 Task: Search one way flight ticket for 3 adults, 3 children in premium economy from Macon: Middle Georgia Regional Airport to Greensboro: Piedmont Triad International Airport on 5-1-2023. Choice of flights is Westjet. Price is upto 99000. Outbound departure time preference is 13:15.
Action: Mouse moved to (215, 261)
Screenshot: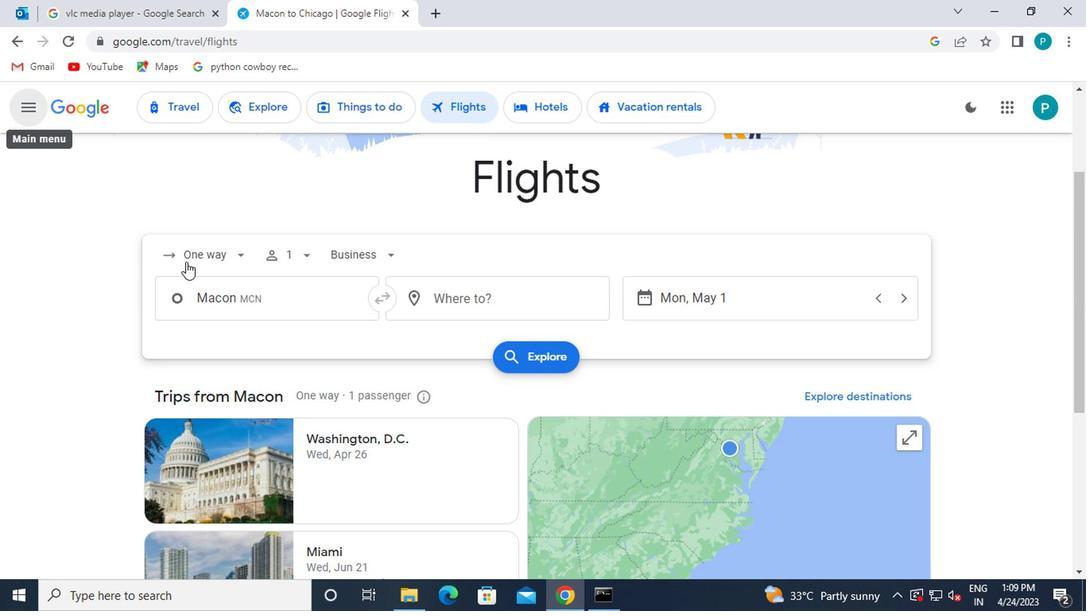 
Action: Mouse pressed left at (215, 261)
Screenshot: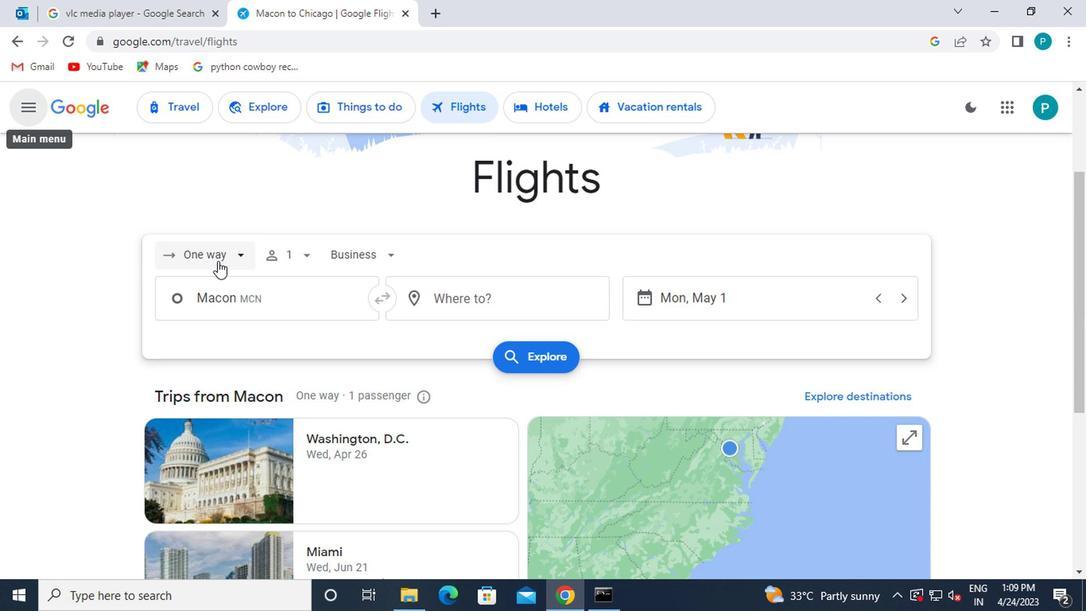 
Action: Mouse moved to (224, 343)
Screenshot: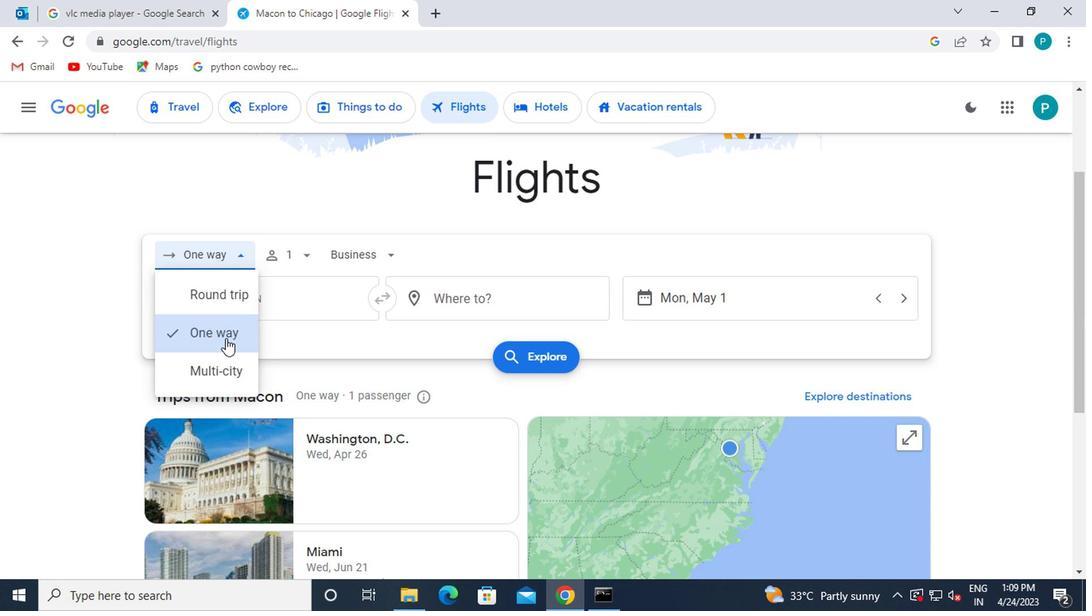 
Action: Mouse pressed left at (224, 343)
Screenshot: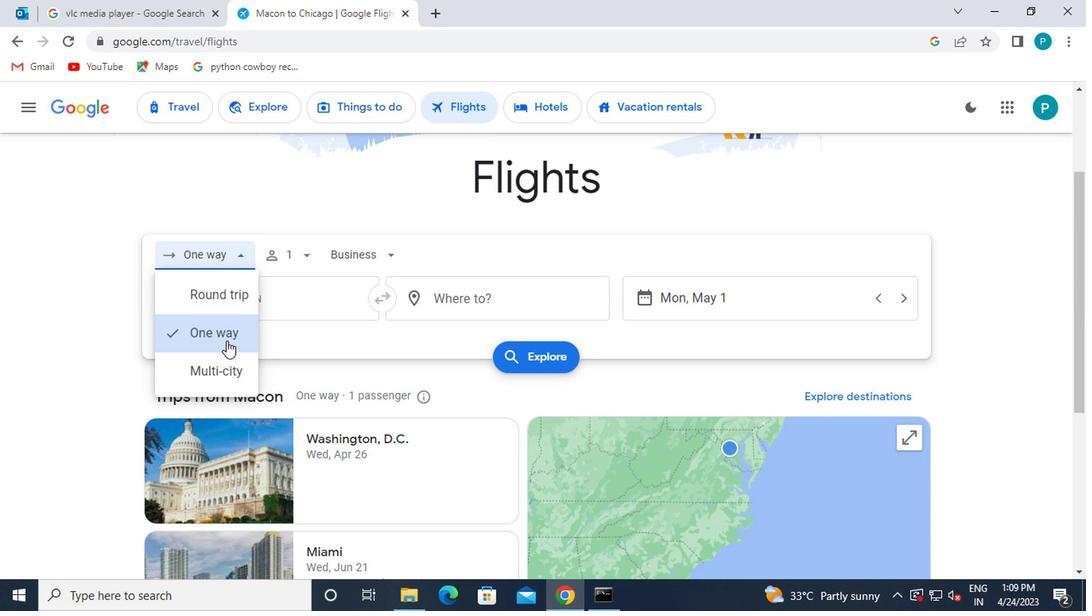 
Action: Mouse moved to (296, 258)
Screenshot: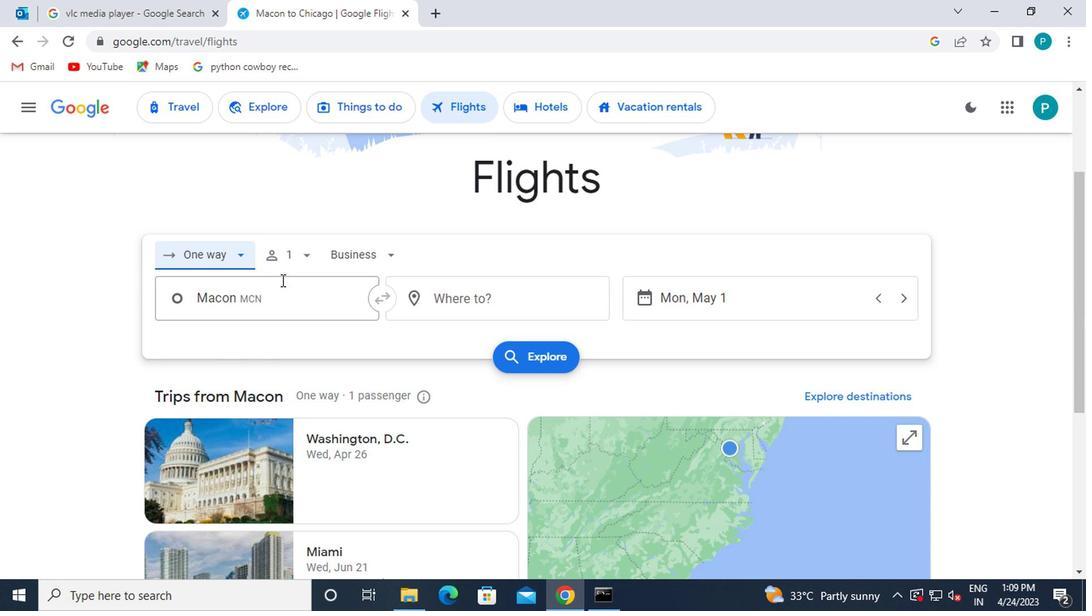 
Action: Mouse pressed left at (296, 258)
Screenshot: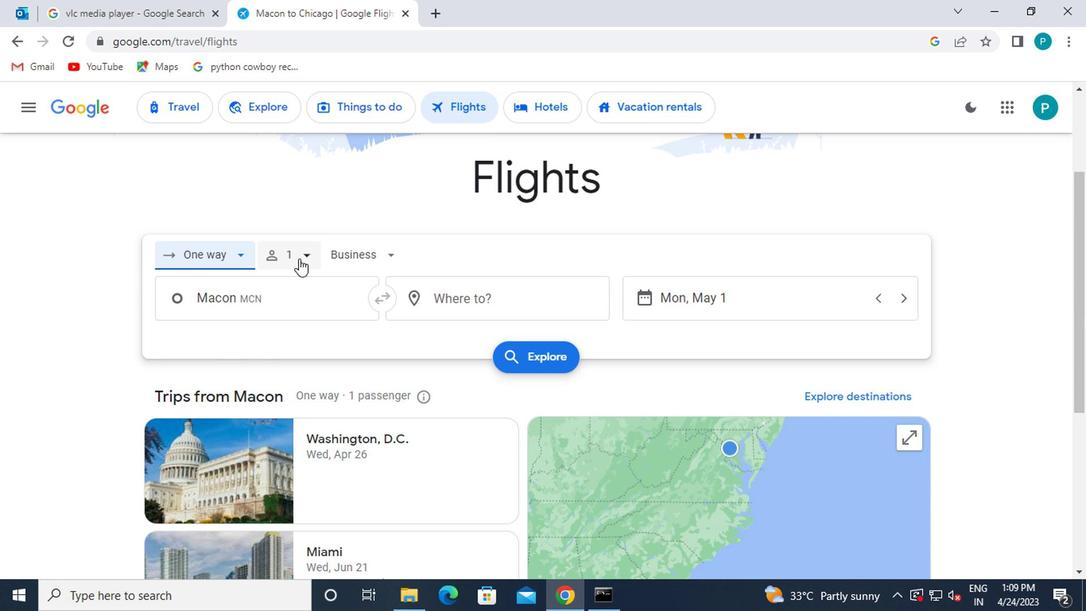 
Action: Mouse moved to (411, 291)
Screenshot: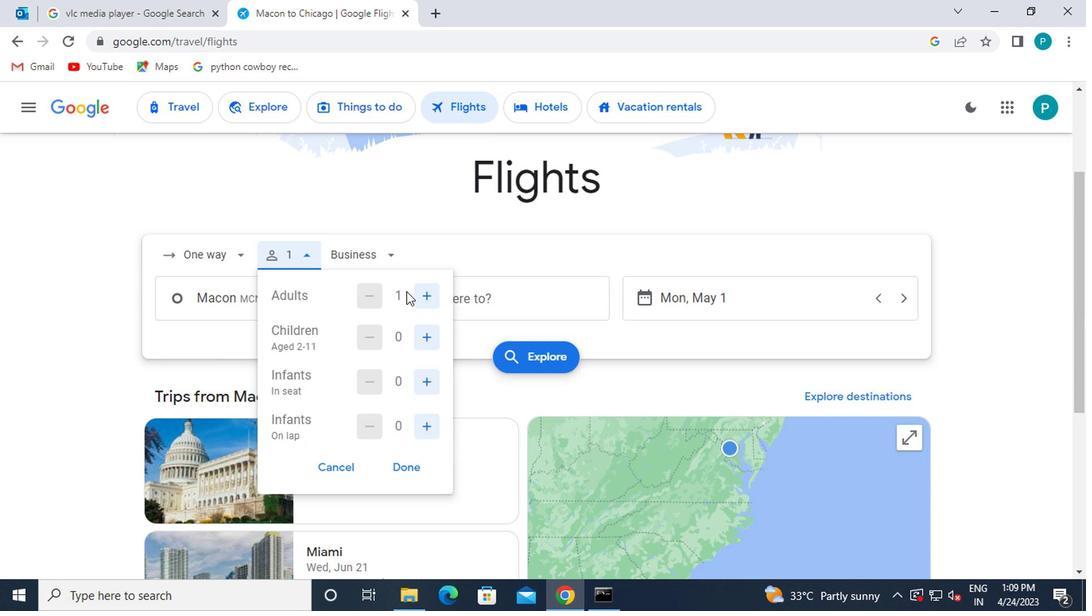 
Action: Mouse pressed left at (411, 291)
Screenshot: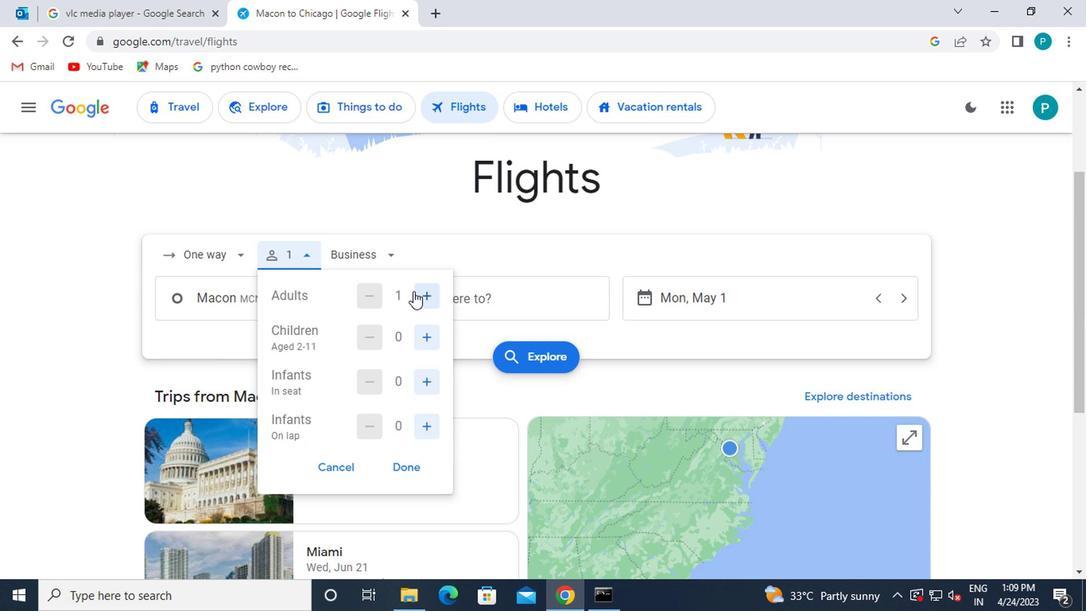 
Action: Mouse moved to (414, 292)
Screenshot: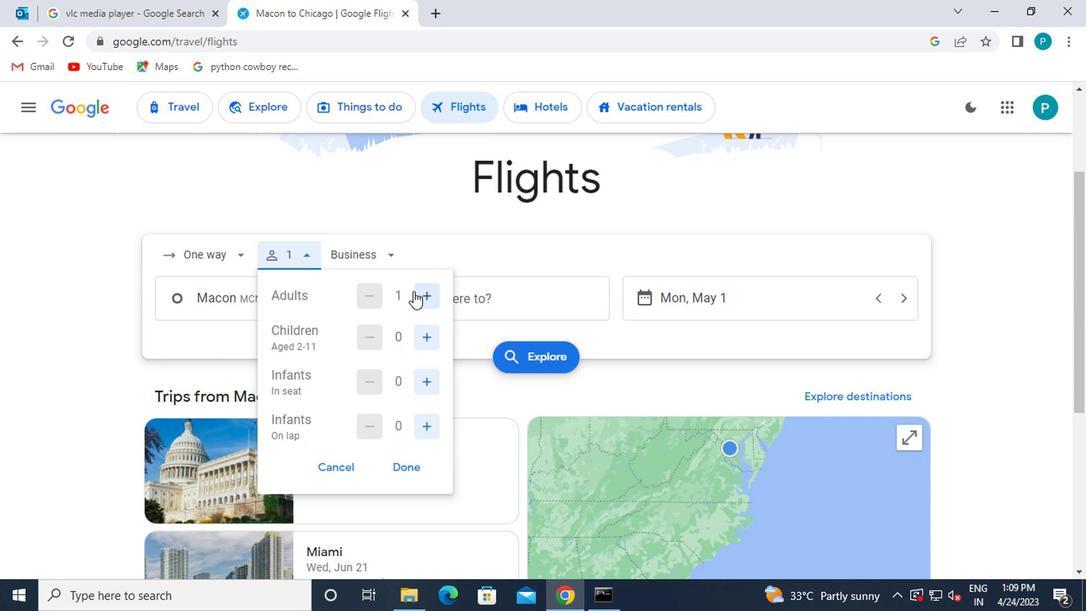 
Action: Mouse pressed left at (414, 292)
Screenshot: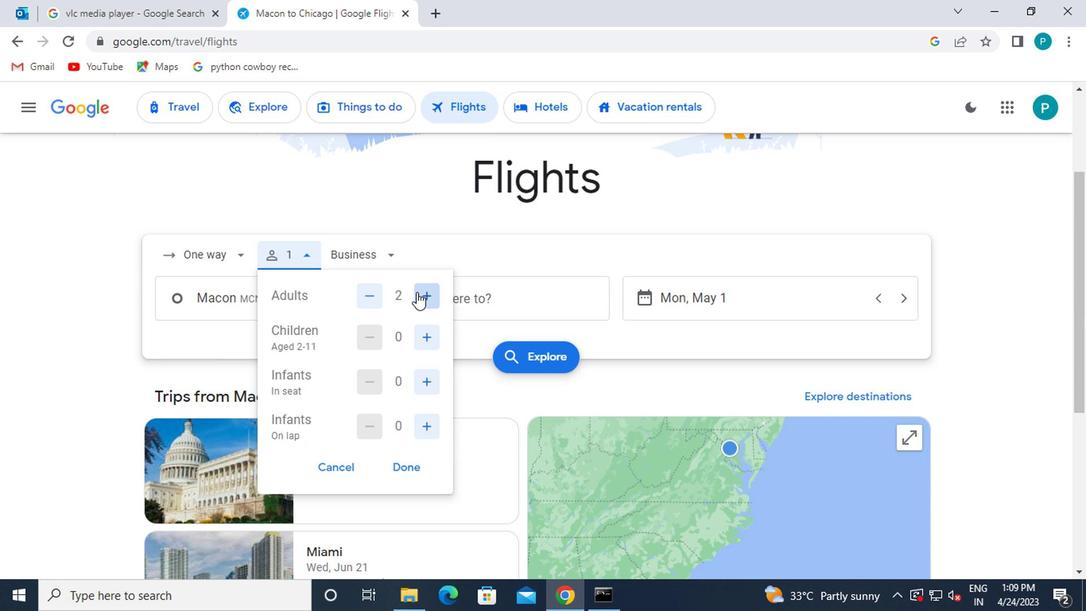 
Action: Mouse moved to (412, 334)
Screenshot: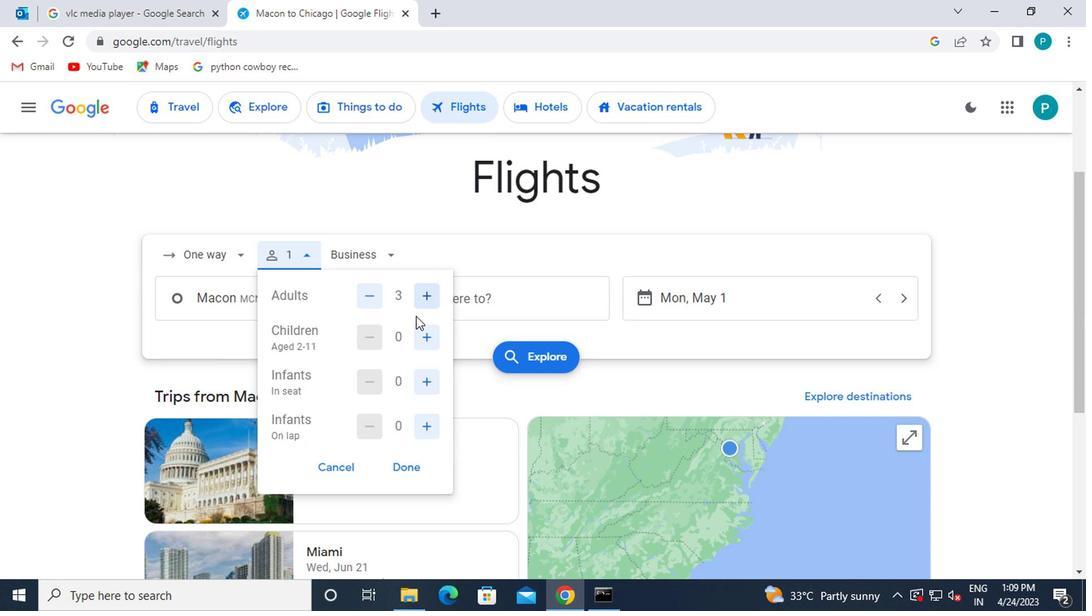 
Action: Mouse pressed left at (412, 334)
Screenshot: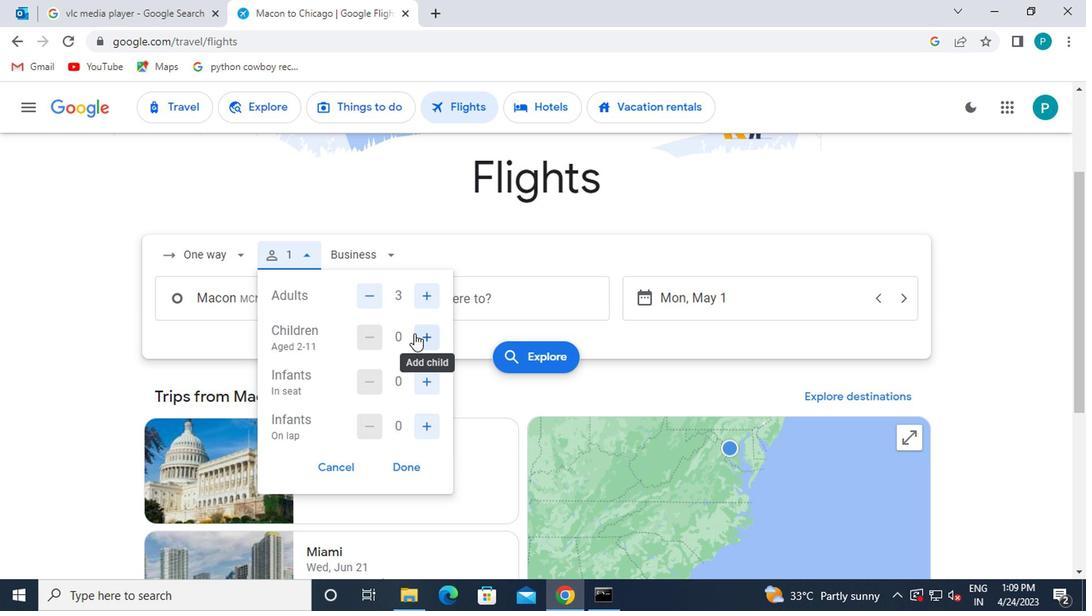 
Action: Mouse moved to (411, 335)
Screenshot: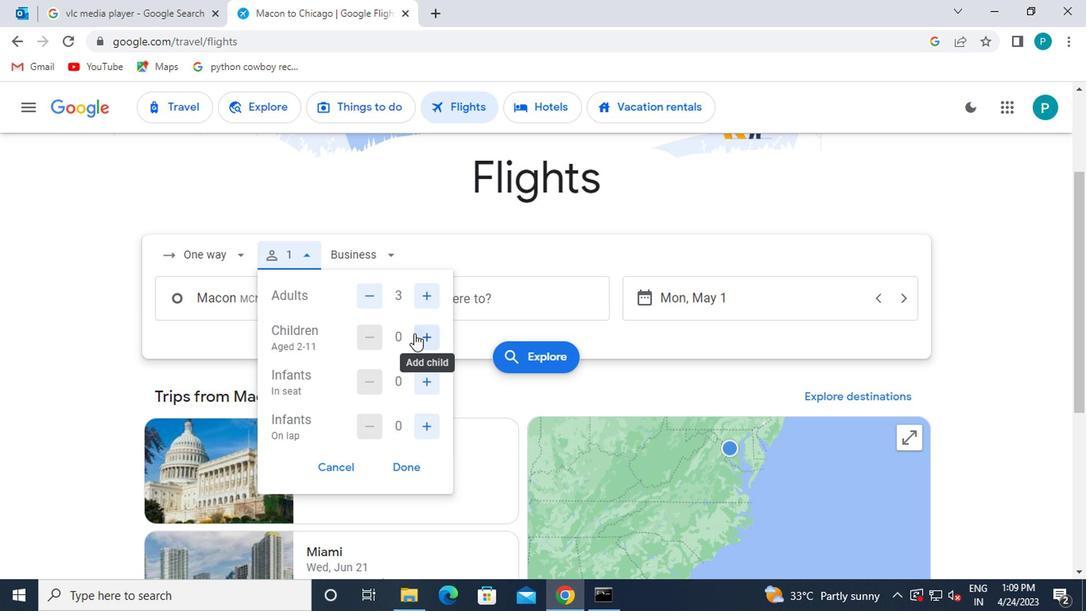 
Action: Mouse pressed left at (411, 335)
Screenshot: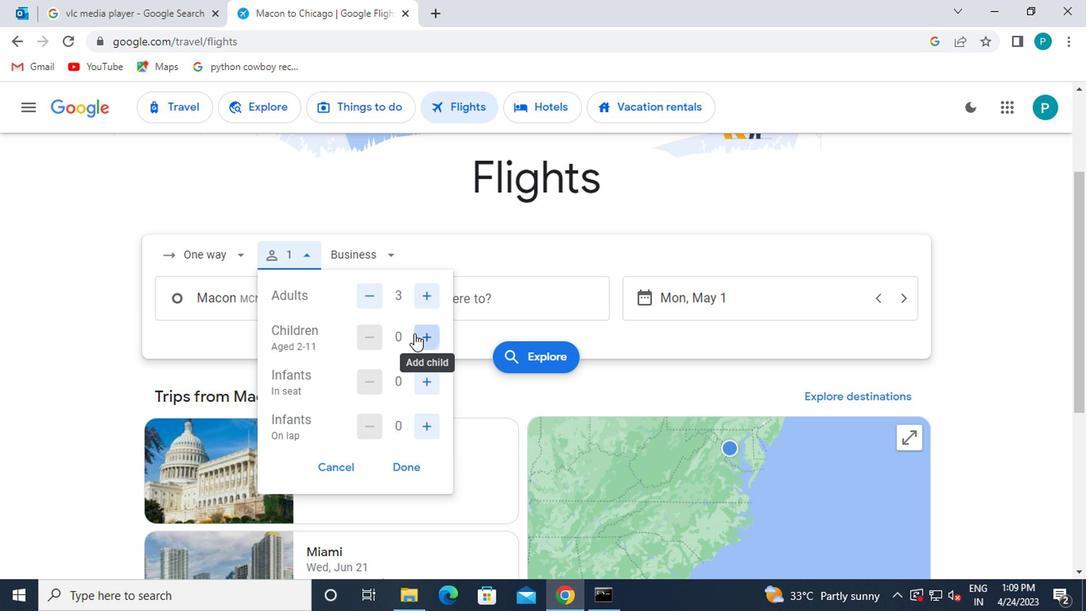 
Action: Mouse pressed left at (411, 335)
Screenshot: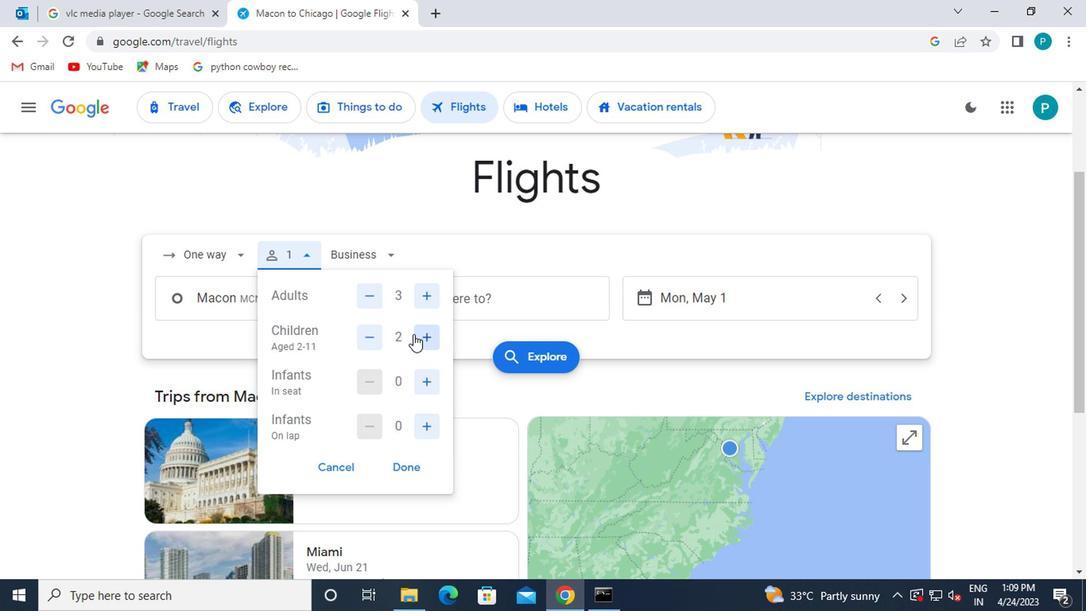 
Action: Mouse moved to (414, 461)
Screenshot: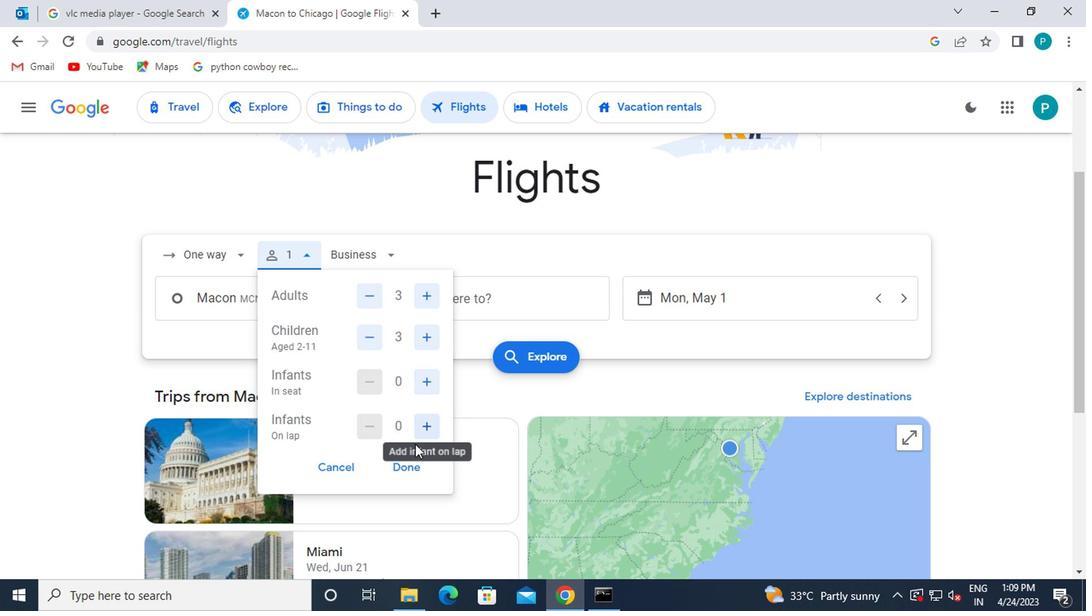 
Action: Mouse pressed left at (414, 461)
Screenshot: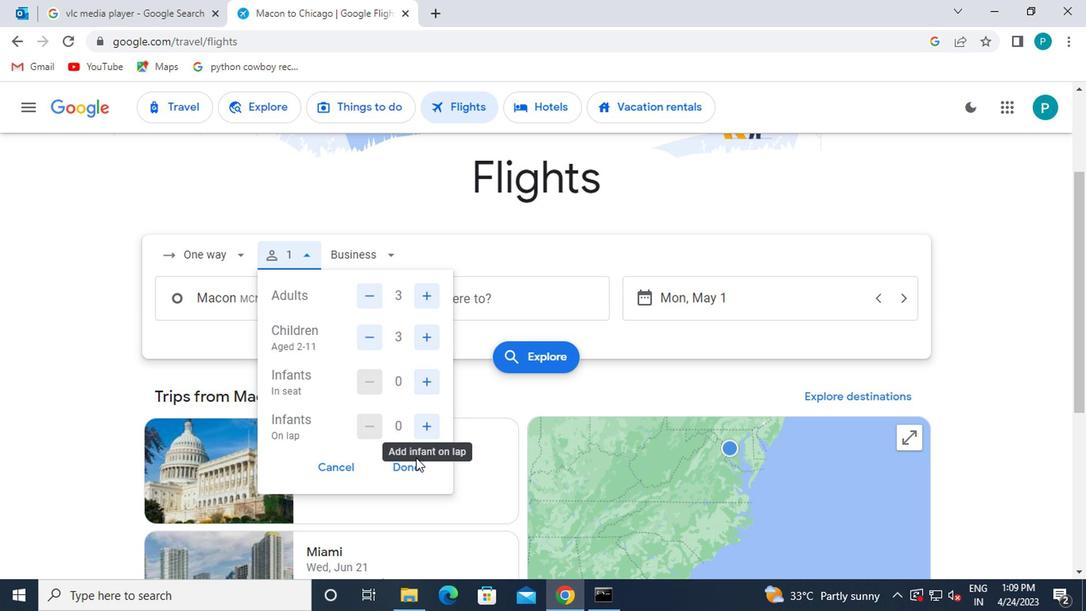 
Action: Mouse moved to (377, 244)
Screenshot: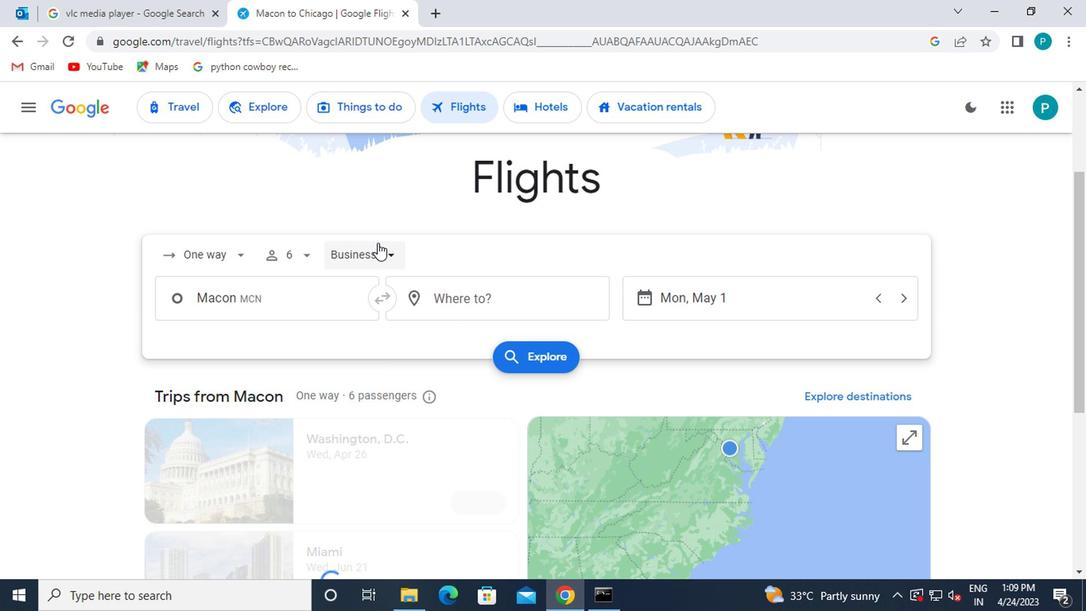 
Action: Mouse pressed left at (377, 244)
Screenshot: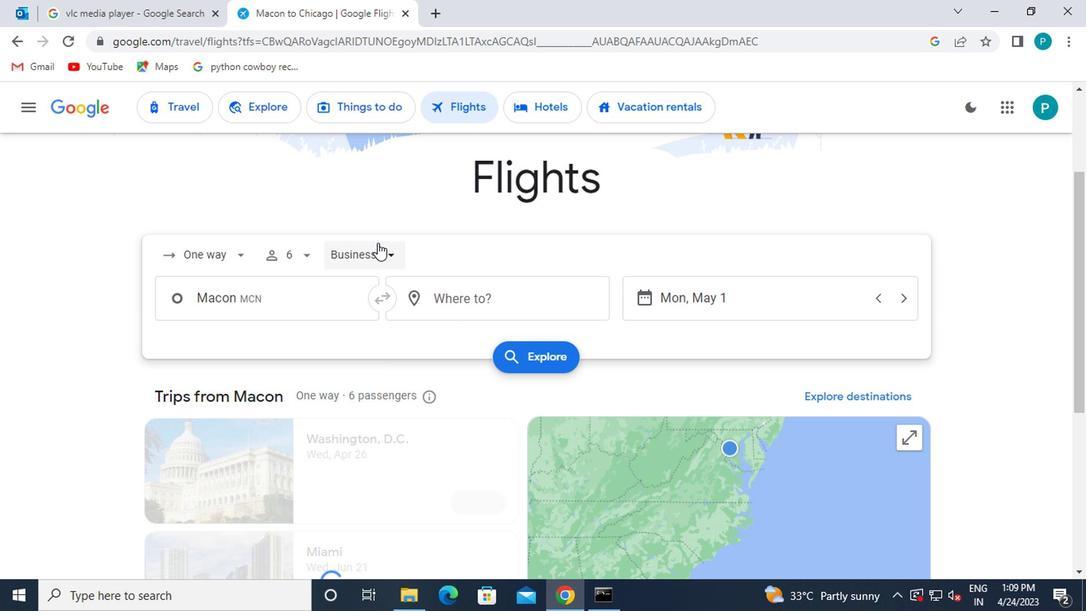
Action: Mouse moved to (399, 333)
Screenshot: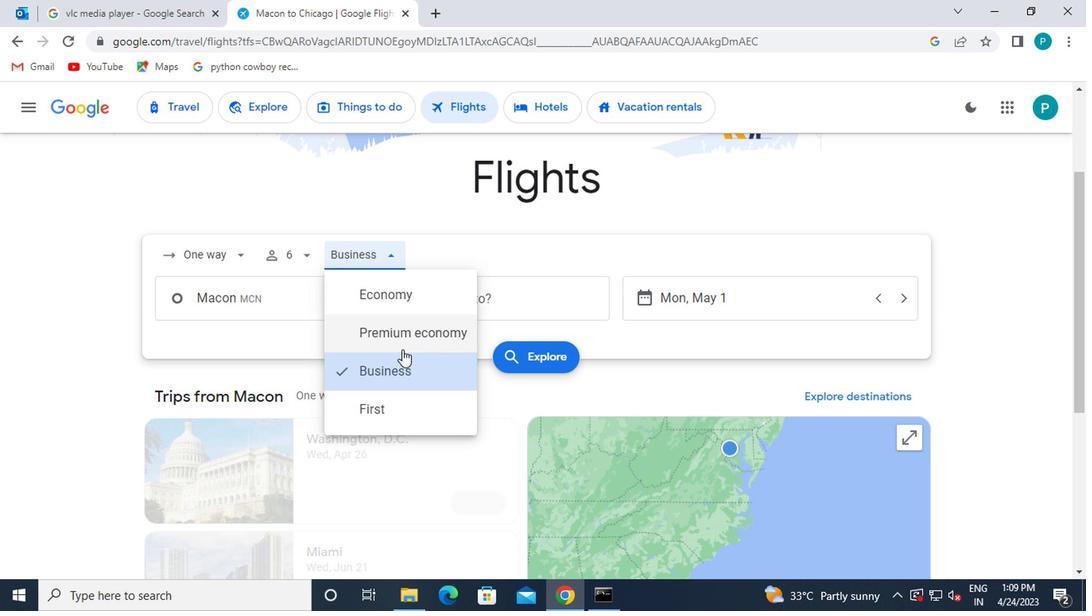 
Action: Mouse pressed left at (399, 333)
Screenshot: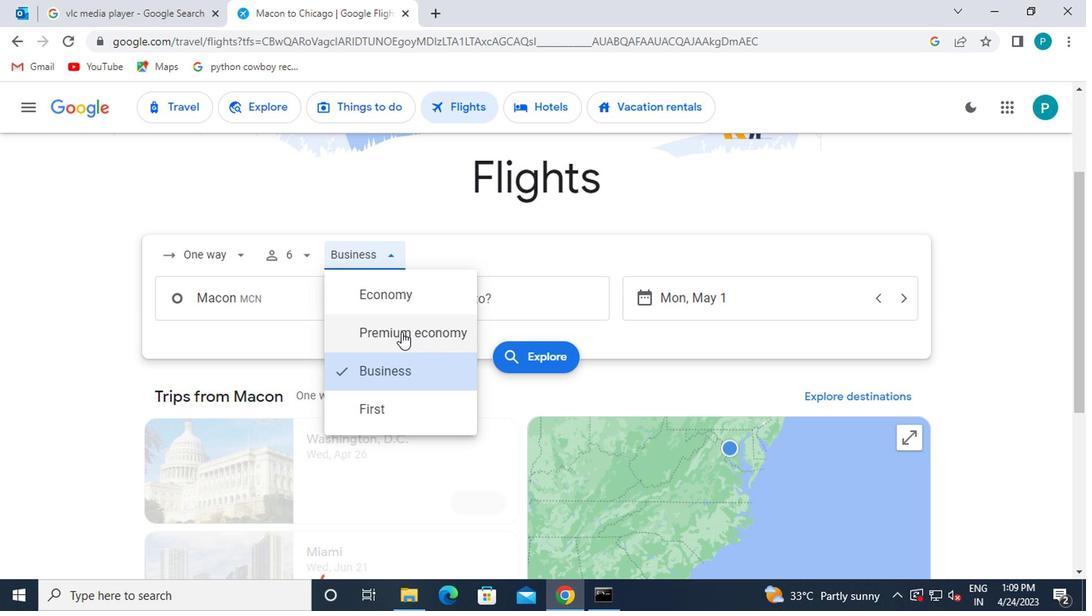 
Action: Mouse moved to (297, 317)
Screenshot: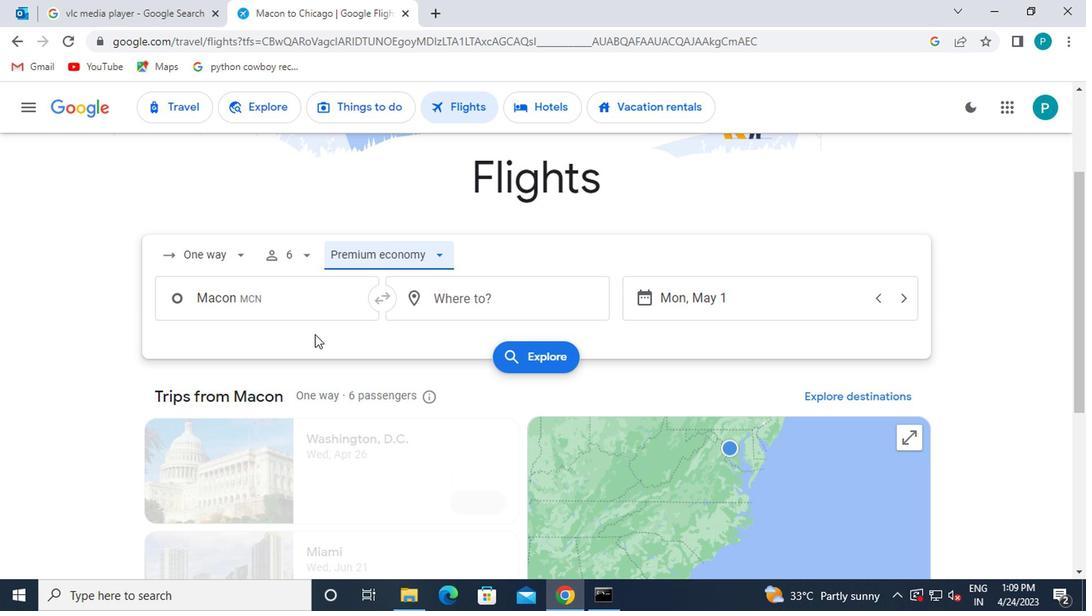 
Action: Mouse pressed left at (297, 317)
Screenshot: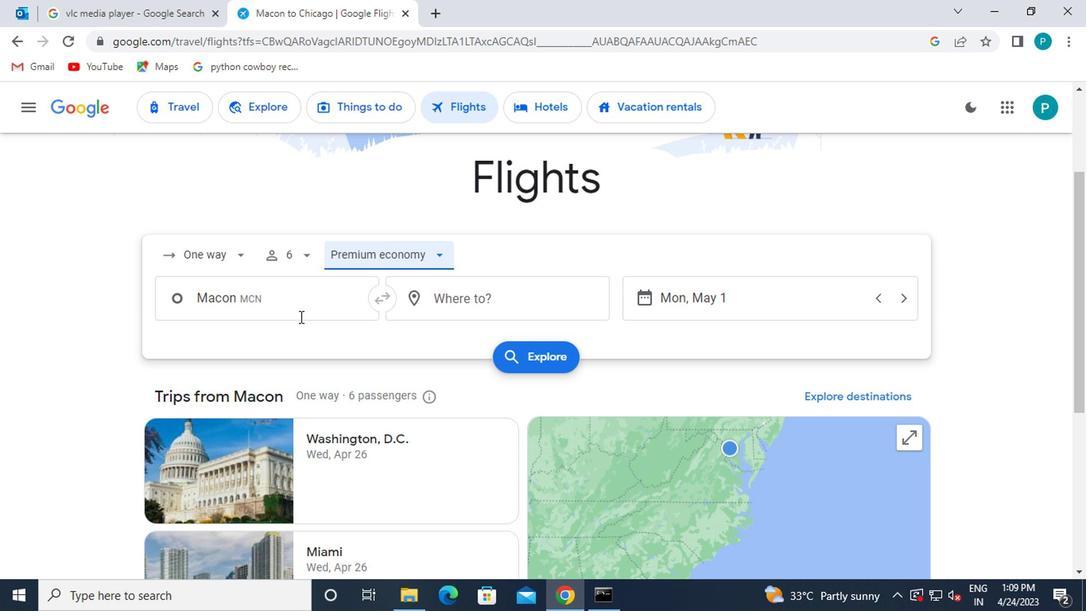 
Action: Mouse moved to (369, 420)
Screenshot: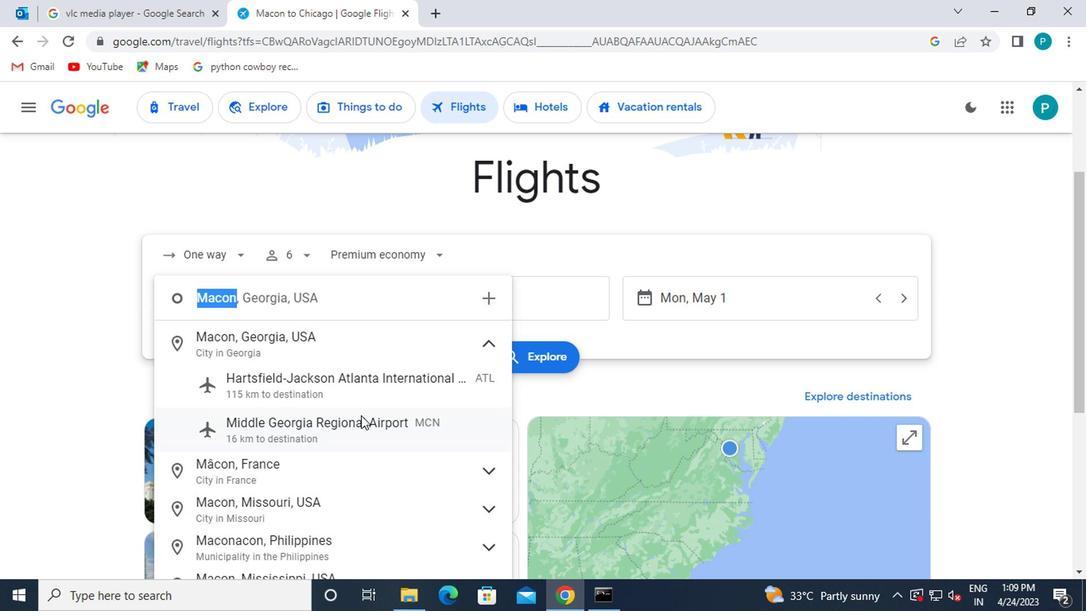 
Action: Mouse pressed left at (369, 420)
Screenshot: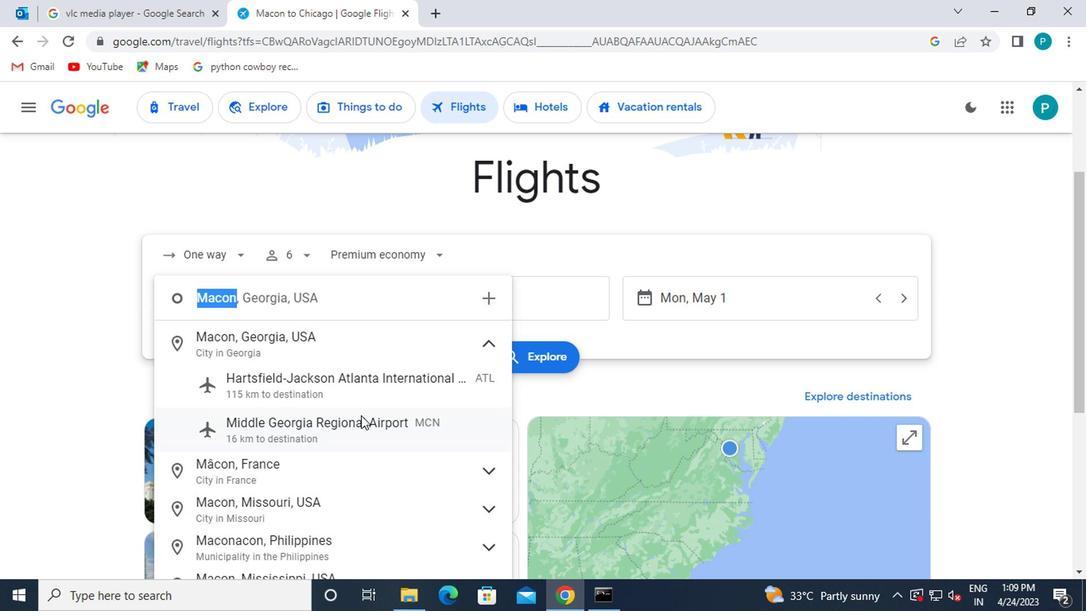 
Action: Mouse moved to (463, 301)
Screenshot: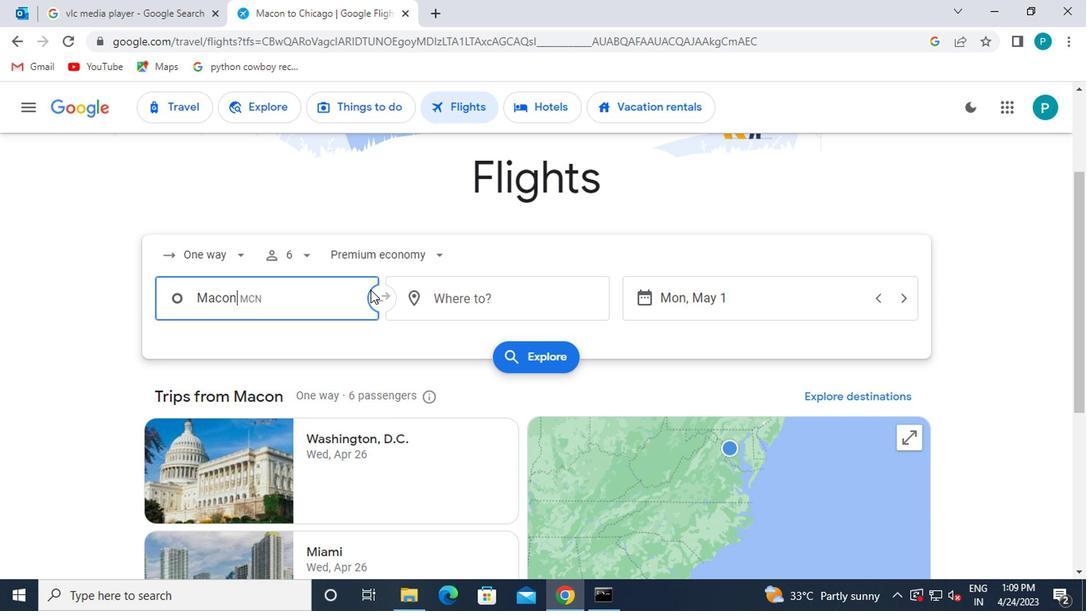 
Action: Mouse pressed left at (463, 301)
Screenshot: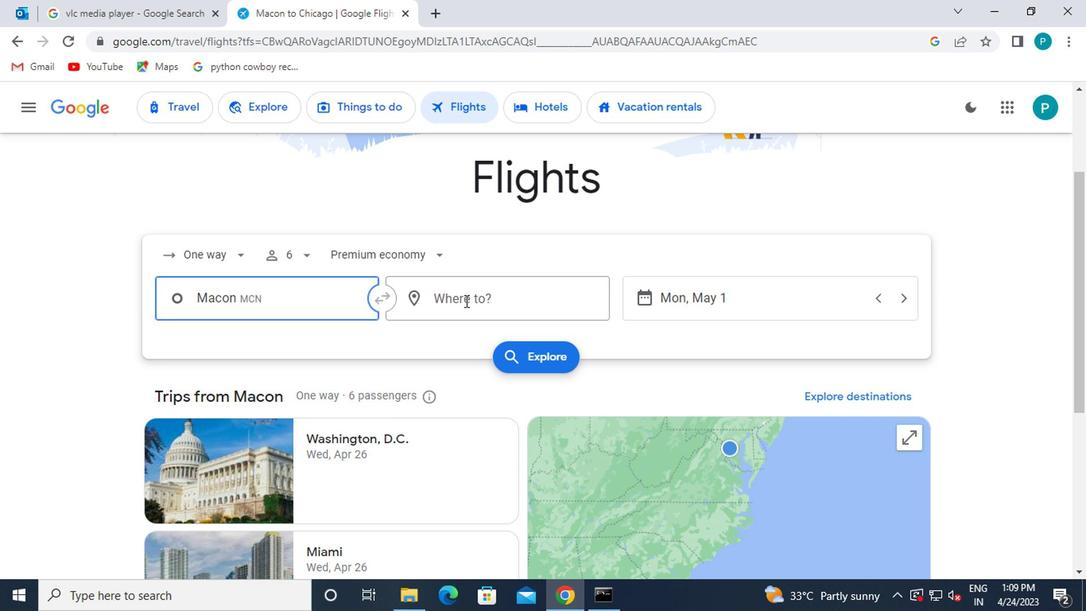 
Action: Mouse moved to (472, 309)
Screenshot: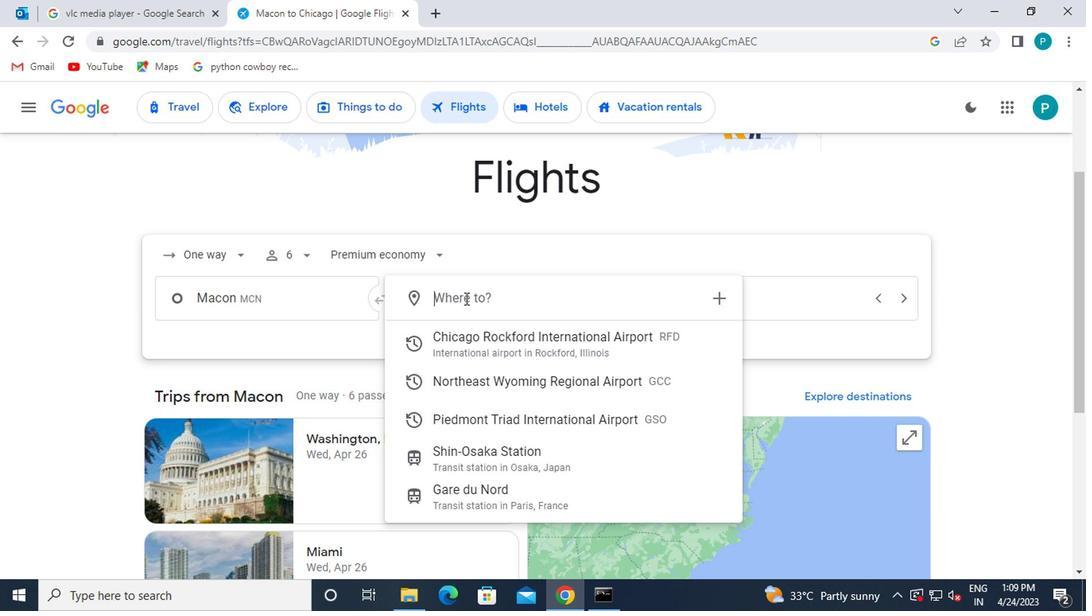 
Action: Key pressed greensboro
Screenshot: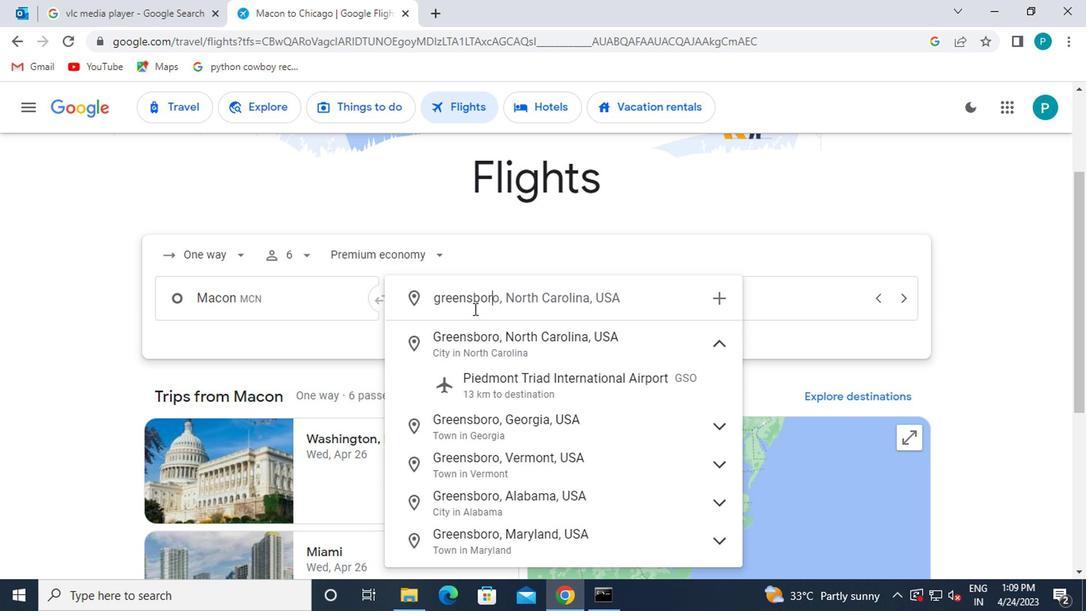 
Action: Mouse moved to (581, 397)
Screenshot: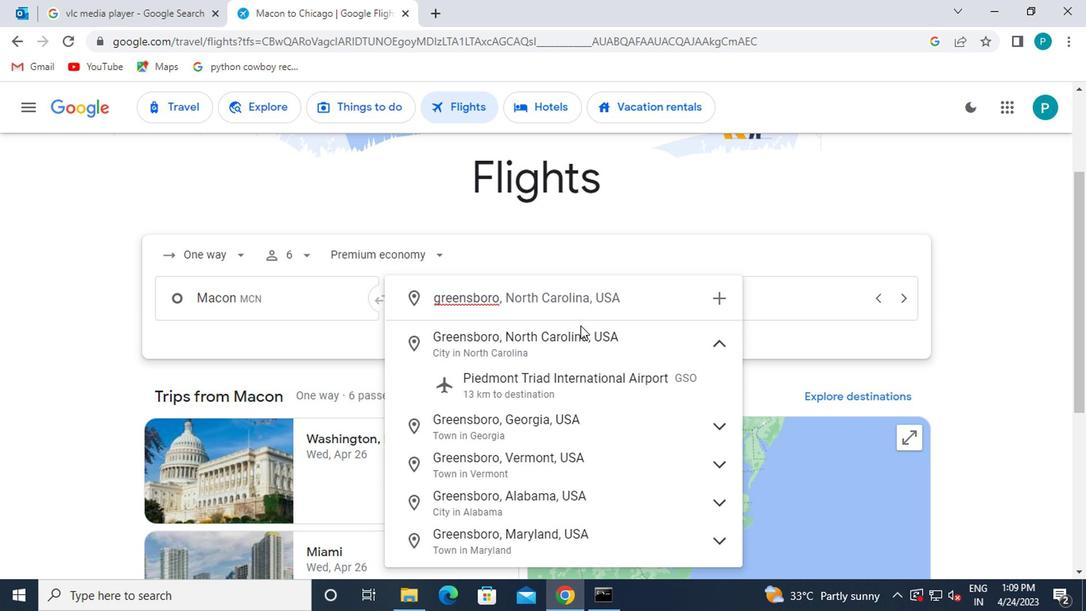 
Action: Mouse pressed left at (581, 397)
Screenshot: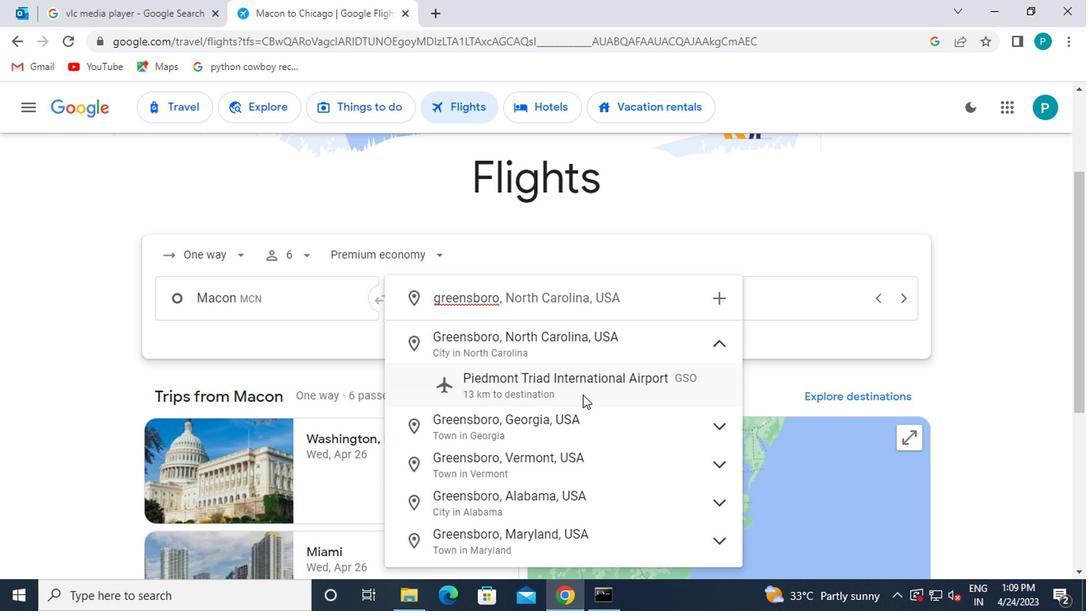 
Action: Mouse moved to (760, 297)
Screenshot: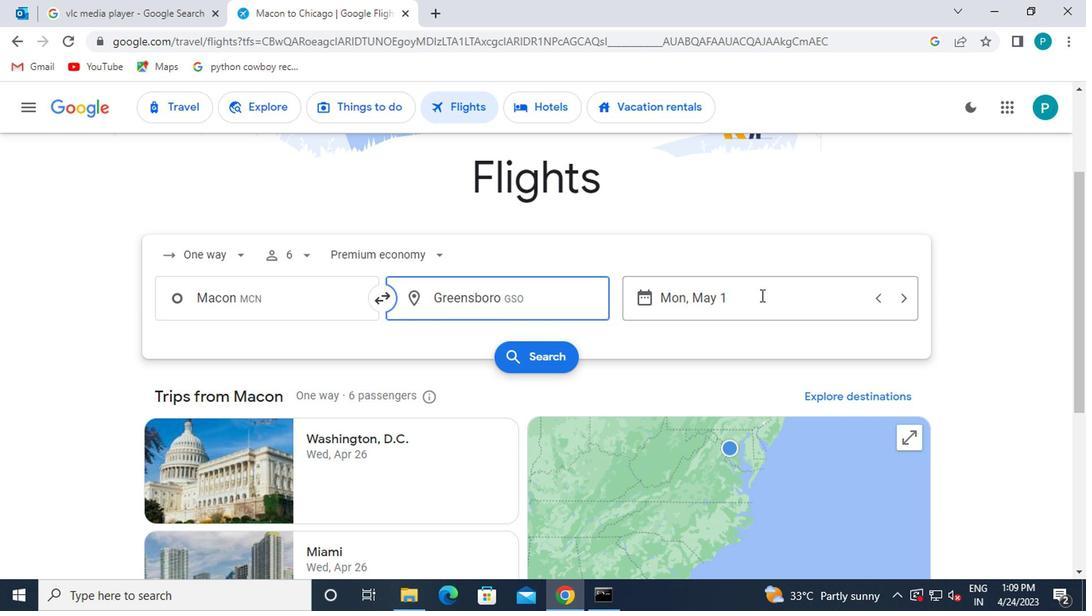 
Action: Mouse pressed left at (760, 297)
Screenshot: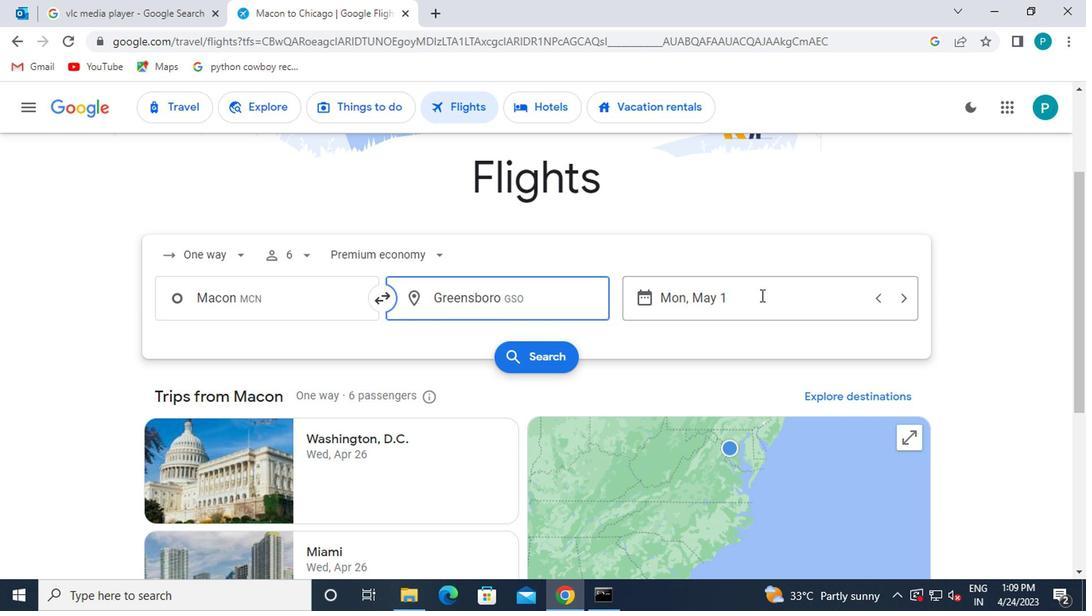 
Action: Mouse moved to (698, 291)
Screenshot: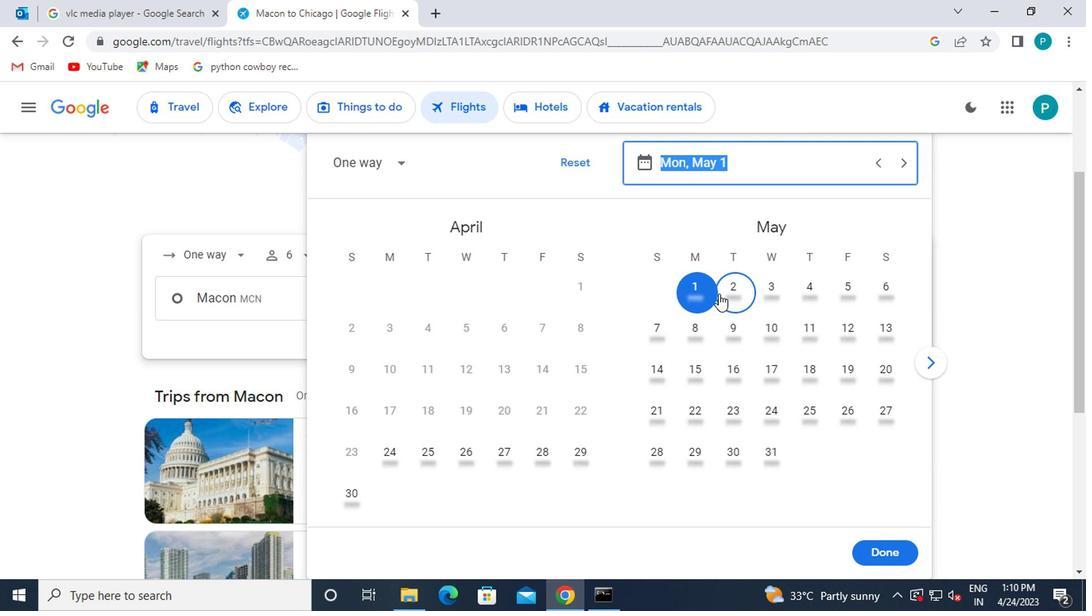 
Action: Mouse pressed left at (698, 291)
Screenshot: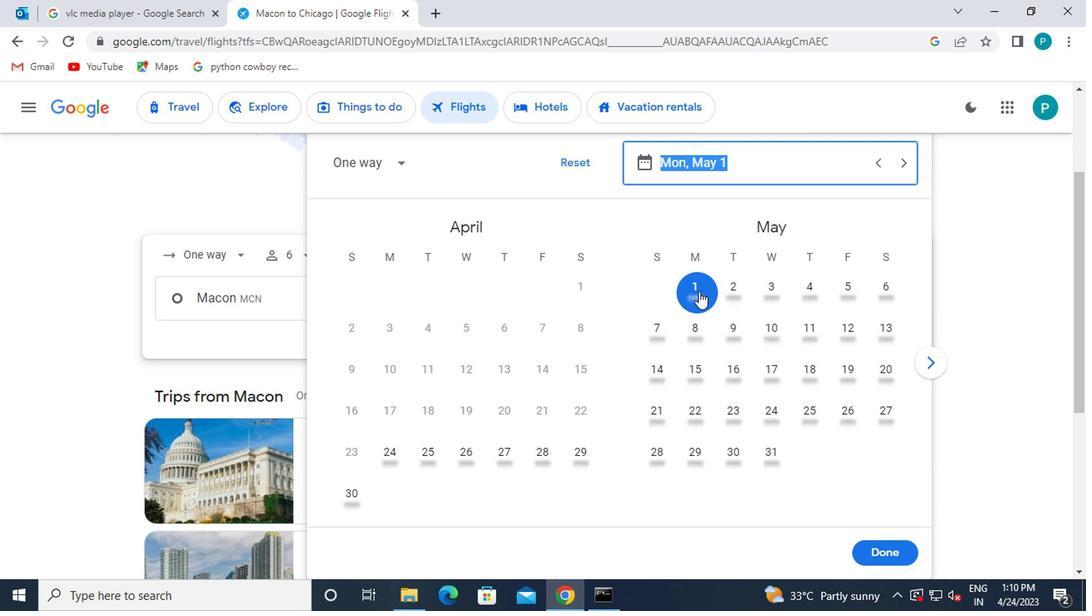 
Action: Mouse moved to (878, 547)
Screenshot: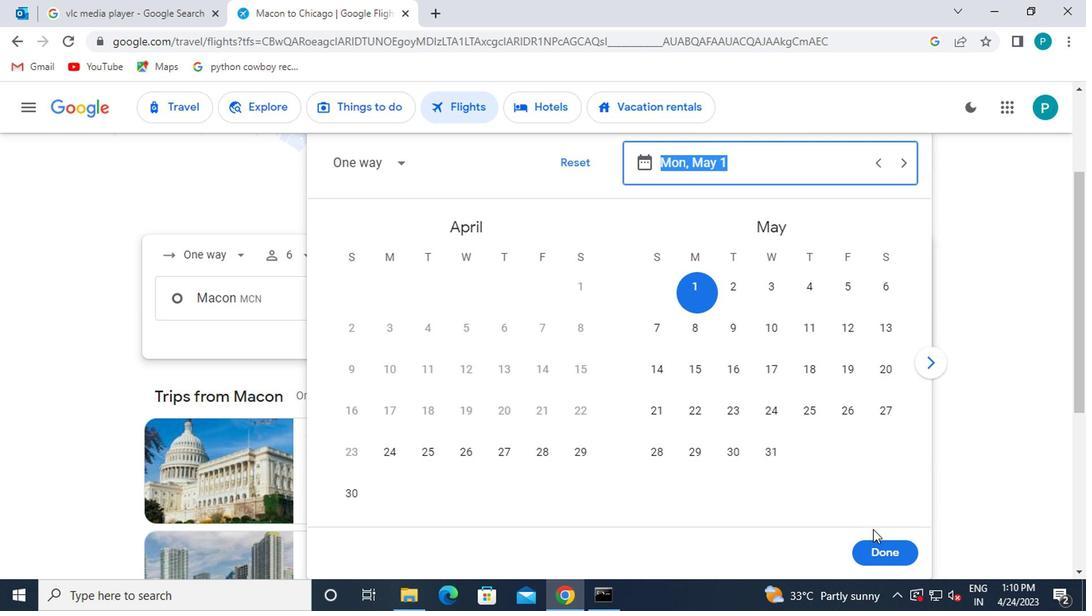 
Action: Mouse pressed left at (878, 547)
Screenshot: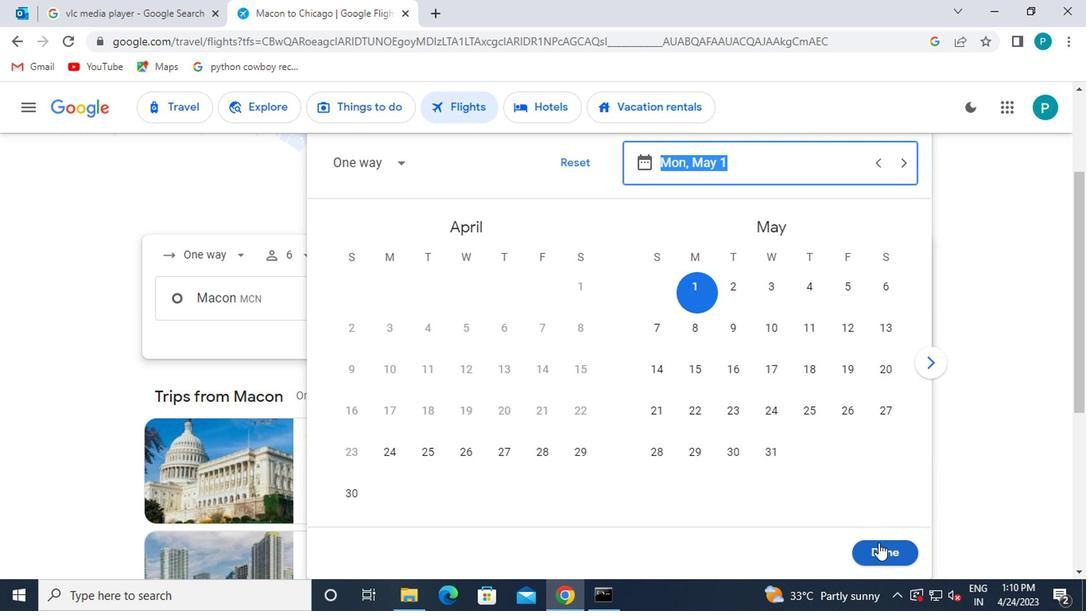 
Action: Mouse moved to (522, 368)
Screenshot: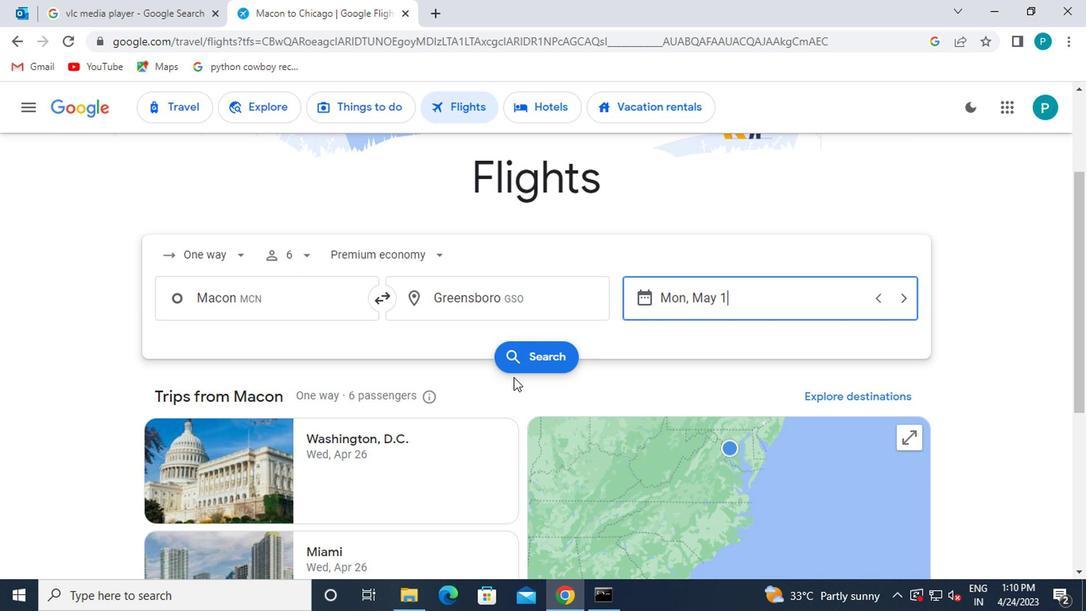 
Action: Mouse pressed left at (522, 368)
Screenshot: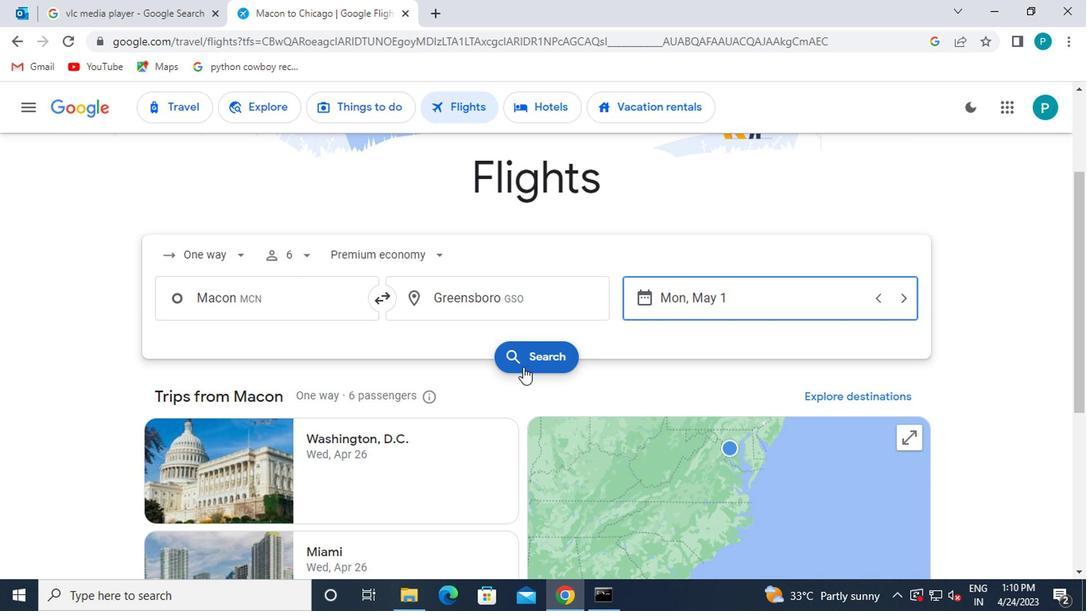 
Action: Mouse moved to (181, 261)
Screenshot: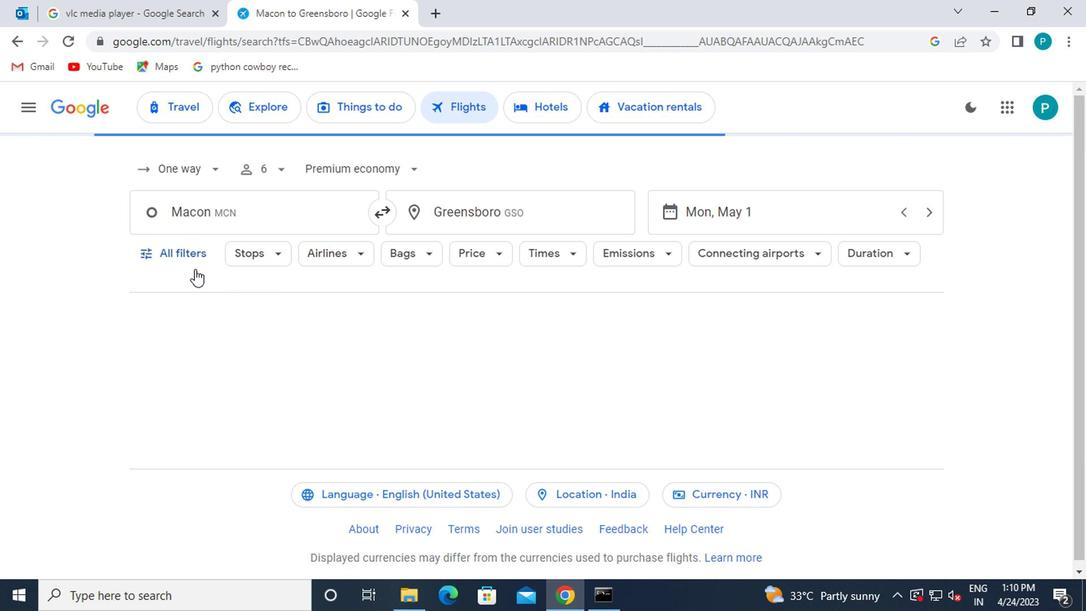 
Action: Mouse pressed left at (181, 261)
Screenshot: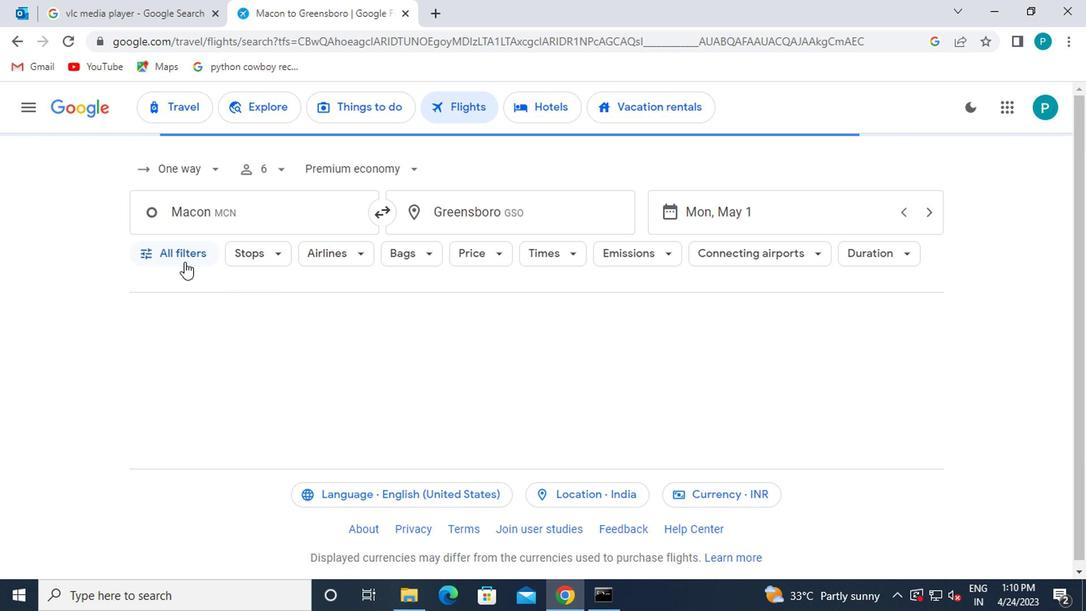 
Action: Mouse moved to (237, 361)
Screenshot: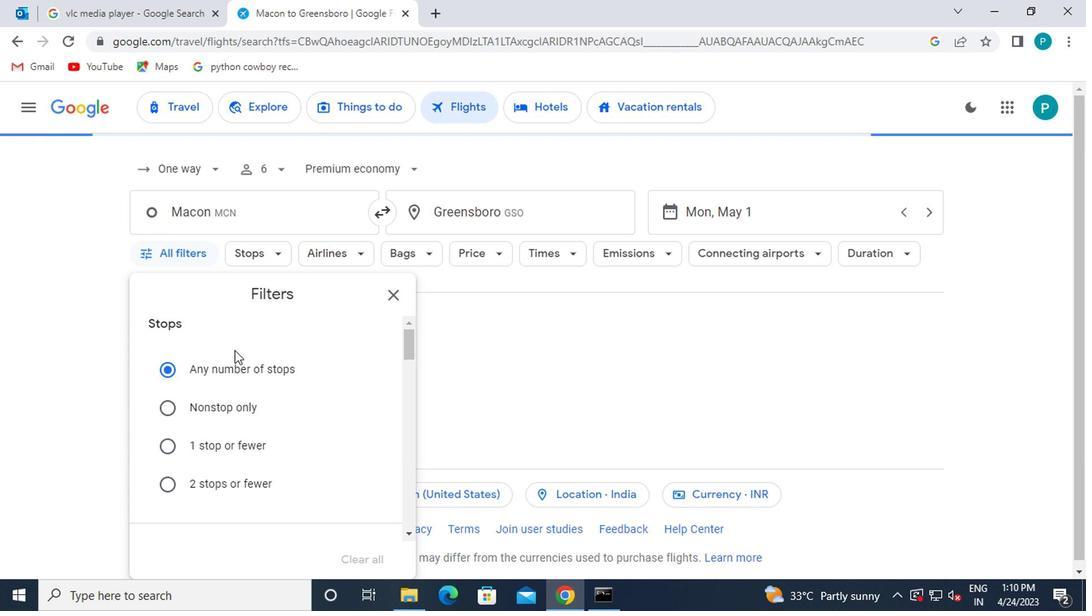 
Action: Mouse scrolled (237, 360) with delta (0, -1)
Screenshot: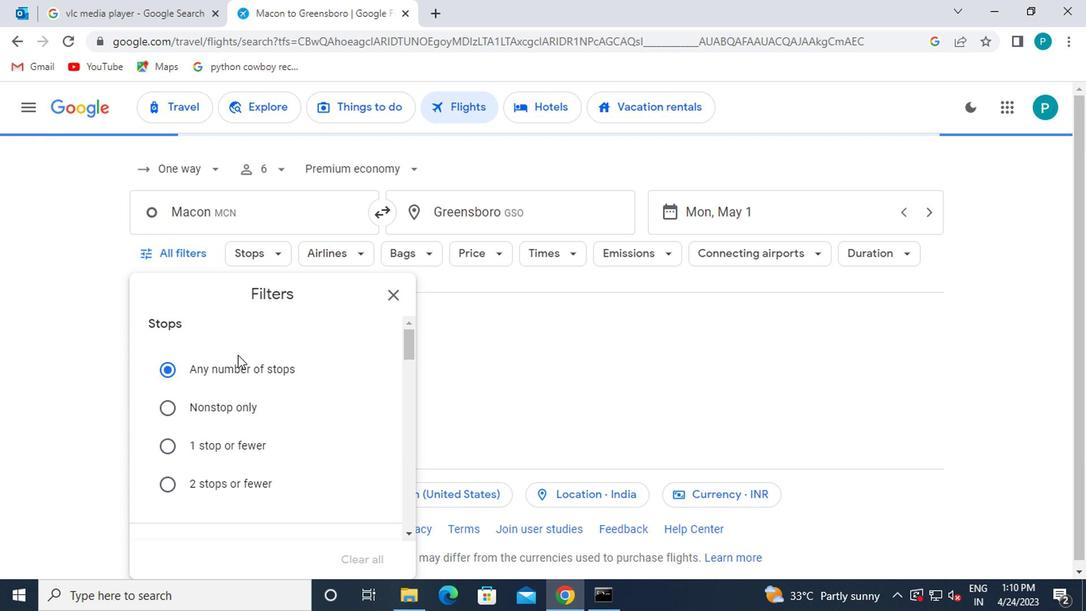 
Action: Mouse scrolled (237, 360) with delta (0, -1)
Screenshot: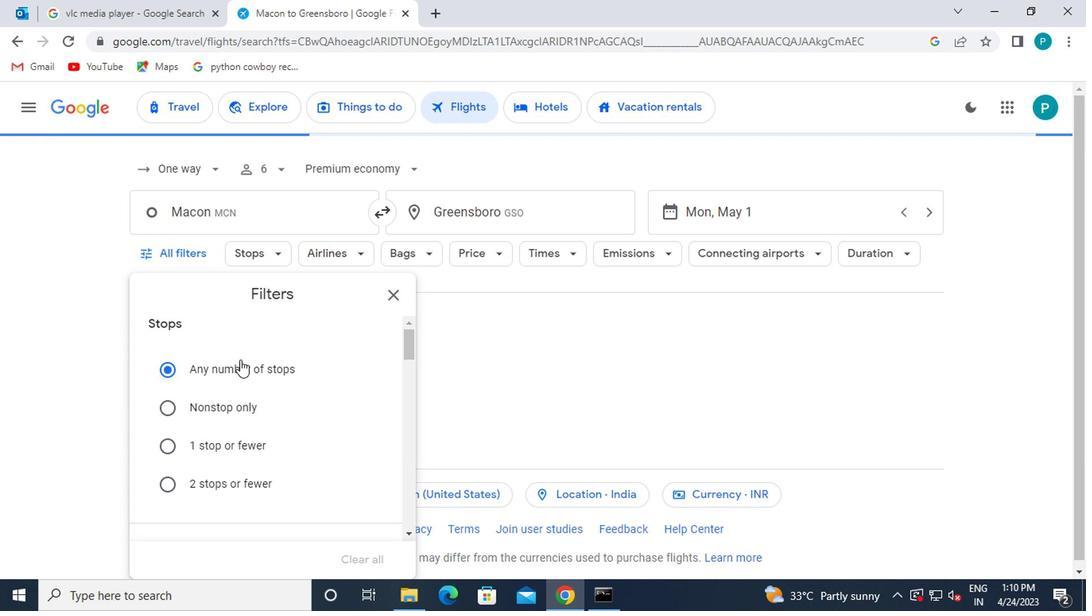 
Action: Mouse scrolled (237, 360) with delta (0, -1)
Screenshot: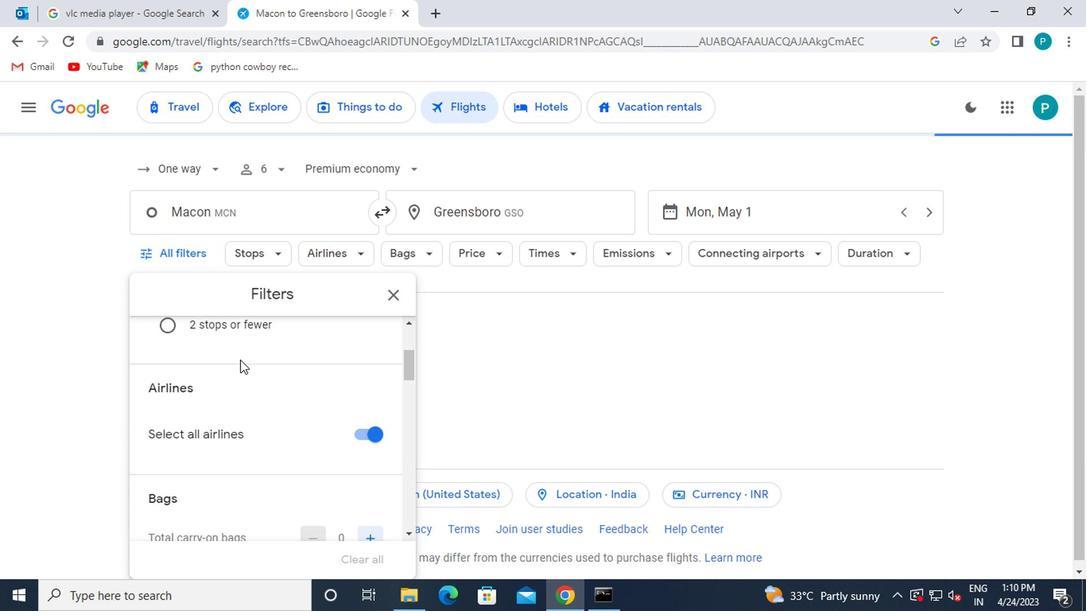 
Action: Mouse scrolled (237, 360) with delta (0, -1)
Screenshot: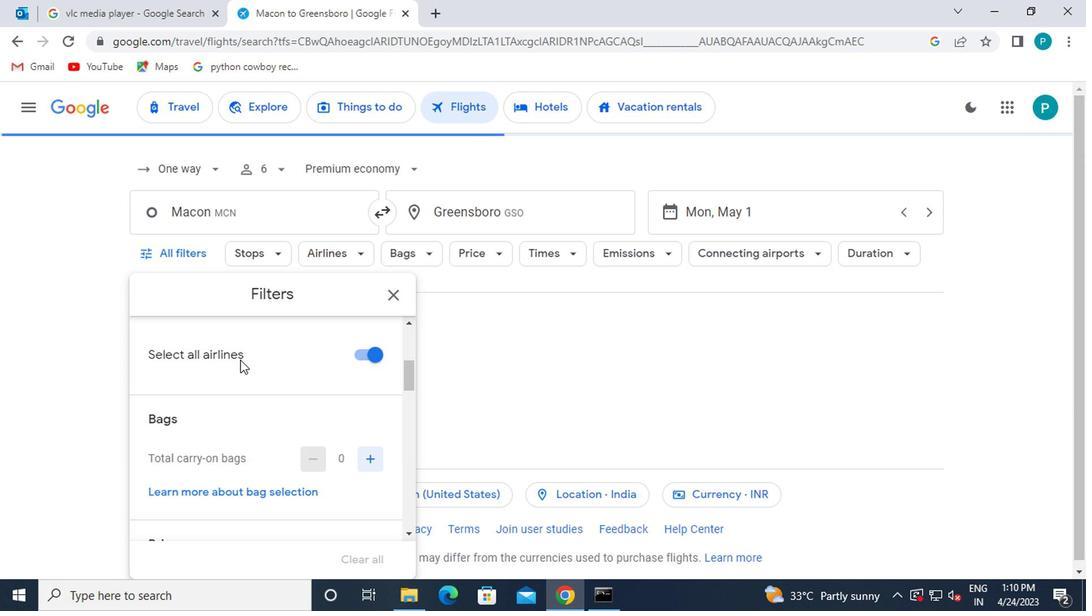 
Action: Mouse scrolled (237, 360) with delta (0, -1)
Screenshot: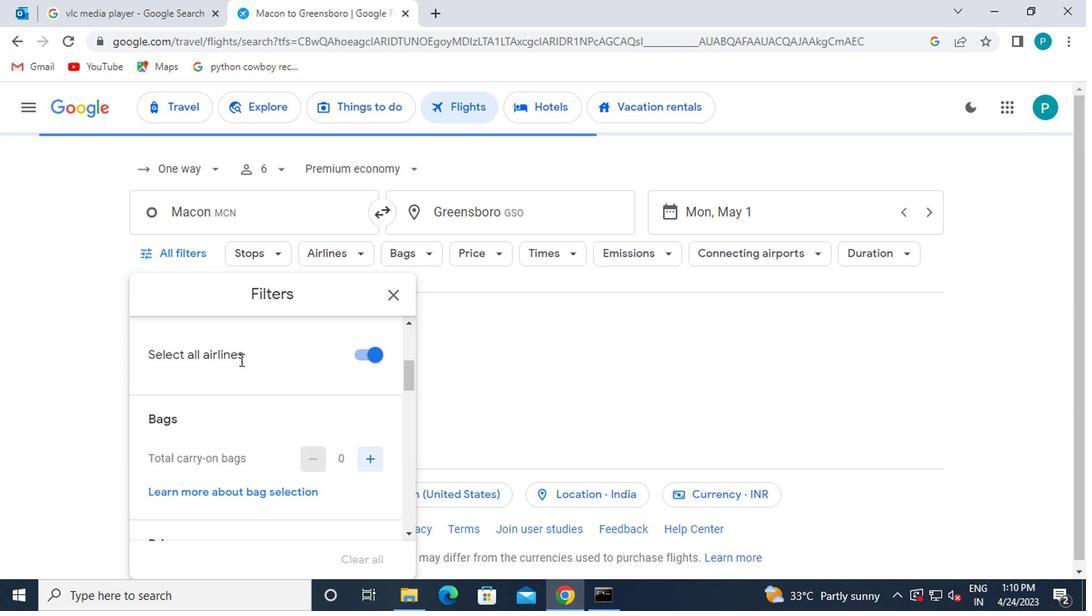 
Action: Mouse scrolled (237, 360) with delta (0, -1)
Screenshot: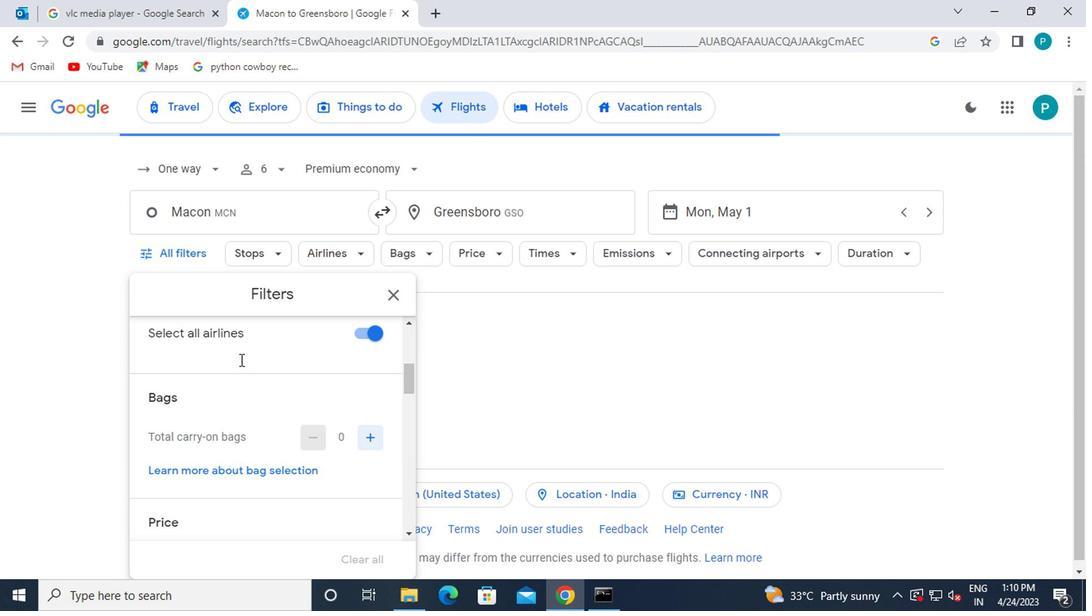
Action: Mouse scrolled (237, 362) with delta (0, 0)
Screenshot: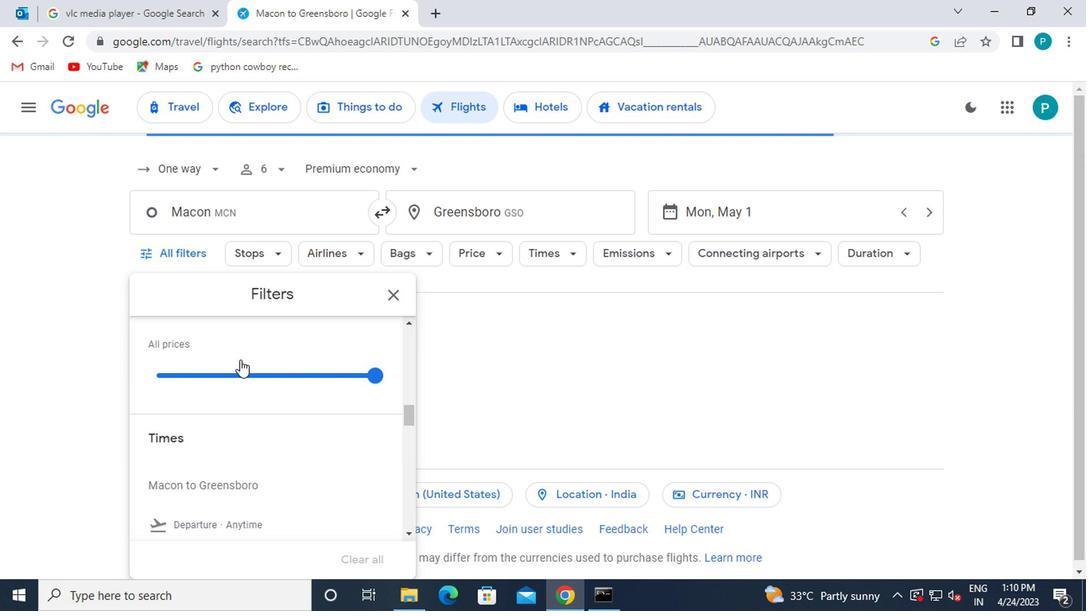 
Action: Mouse scrolled (237, 362) with delta (0, 0)
Screenshot: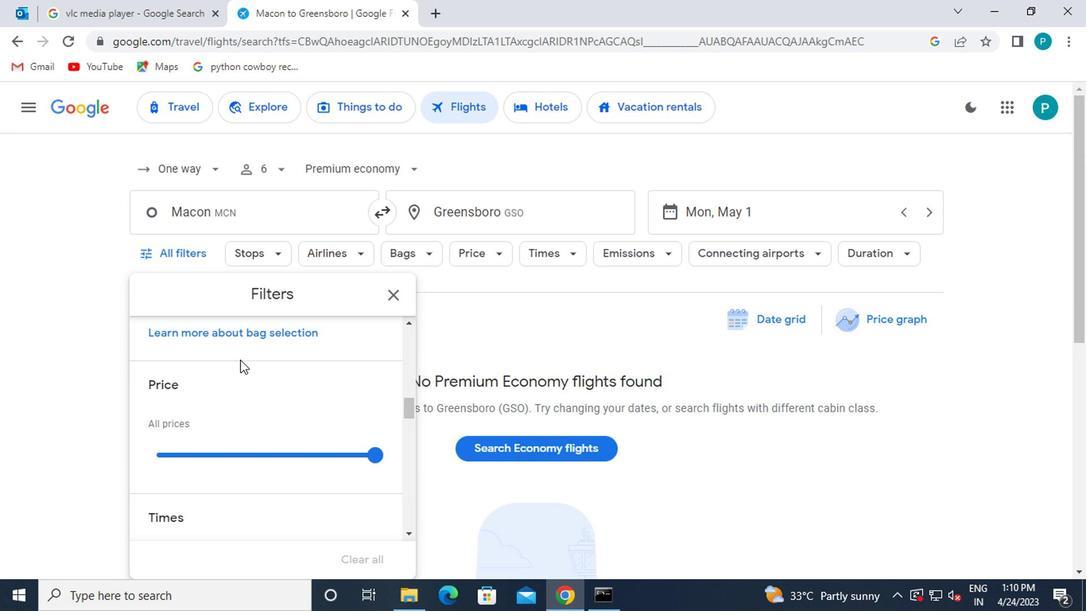 
Action: Mouse scrolled (237, 362) with delta (0, 0)
Screenshot: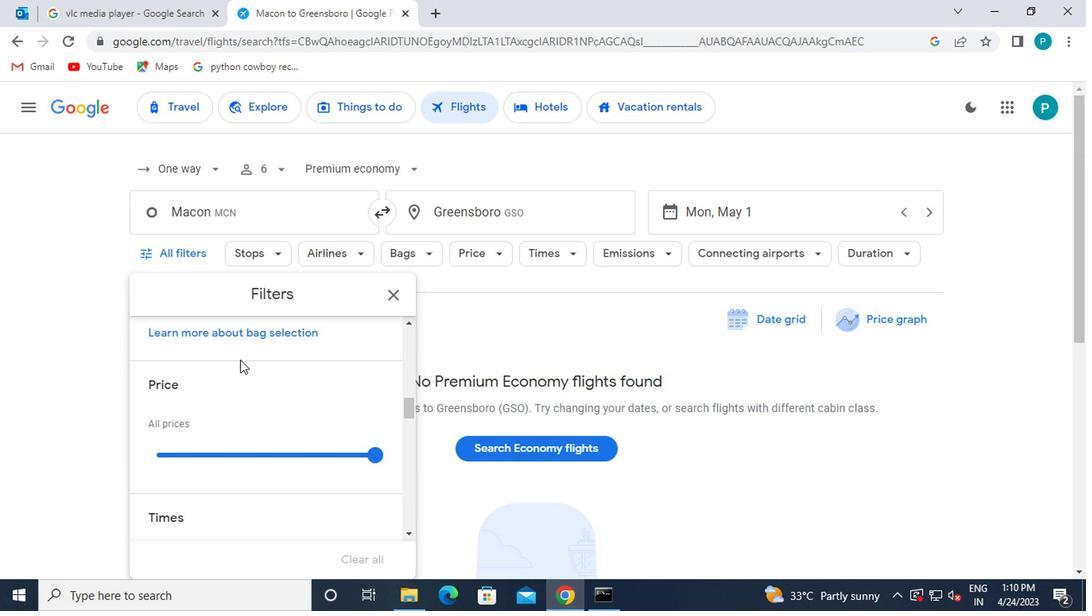 
Action: Mouse moved to (237, 361)
Screenshot: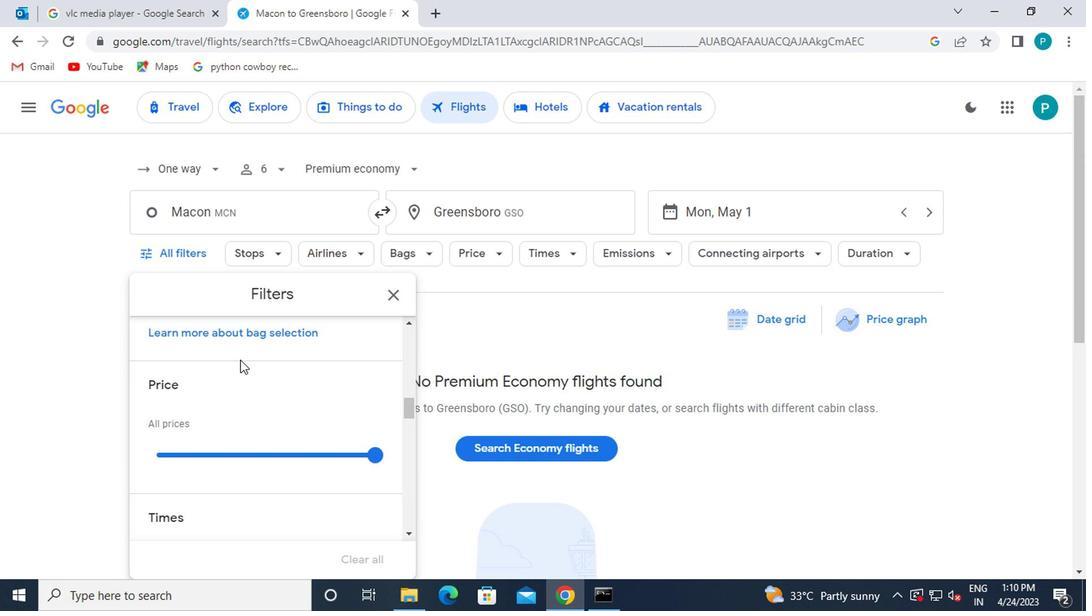 
Action: Mouse scrolled (237, 362) with delta (0, 0)
Screenshot: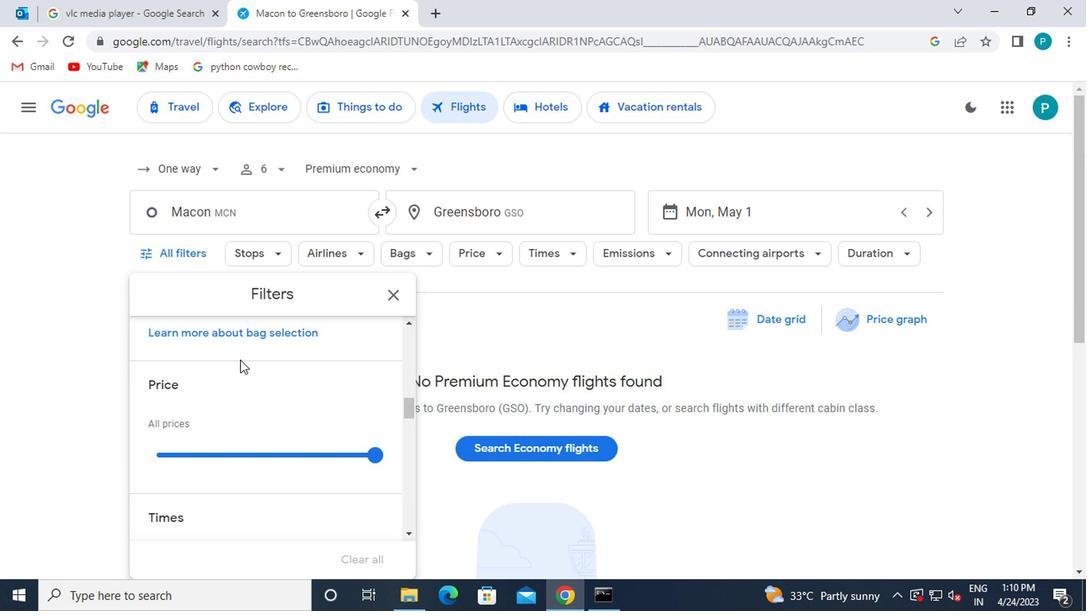 
Action: Mouse scrolled (237, 360) with delta (0, -1)
Screenshot: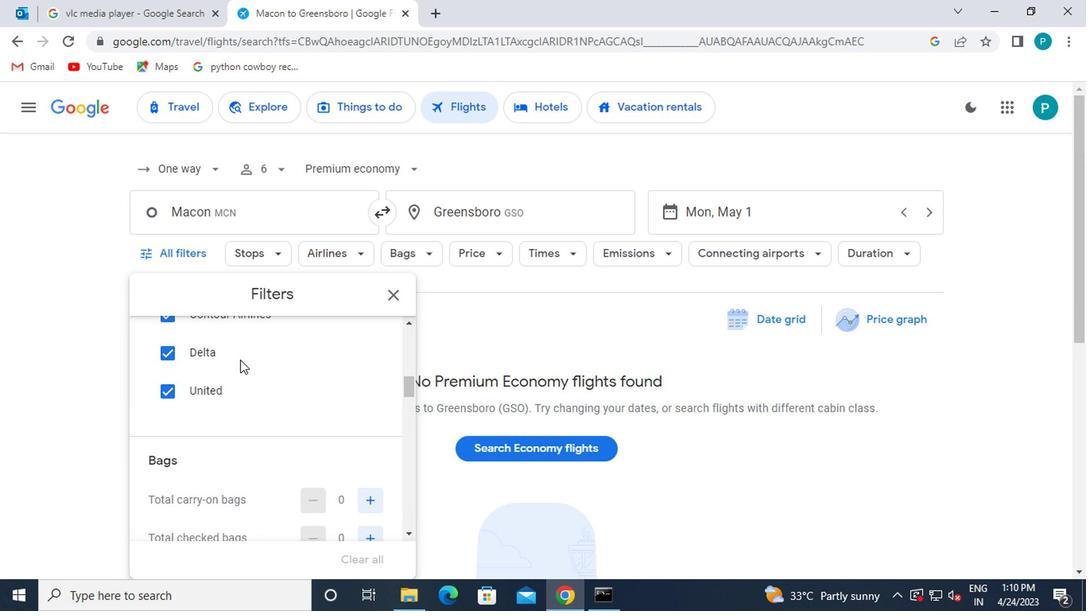 
Action: Mouse moved to (245, 358)
Screenshot: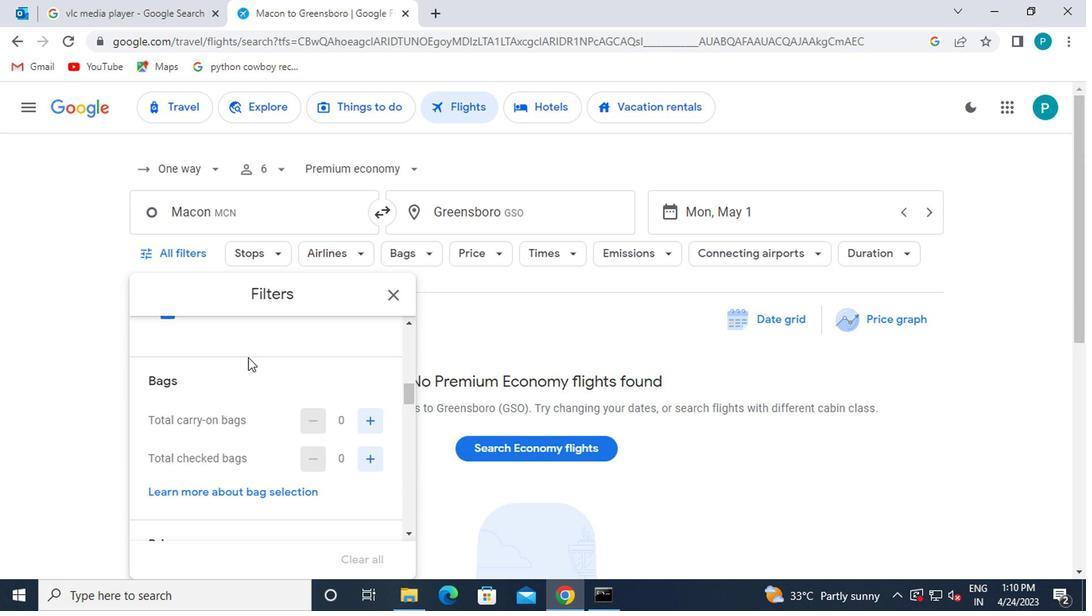 
Action: Mouse scrolled (245, 357) with delta (0, 0)
Screenshot: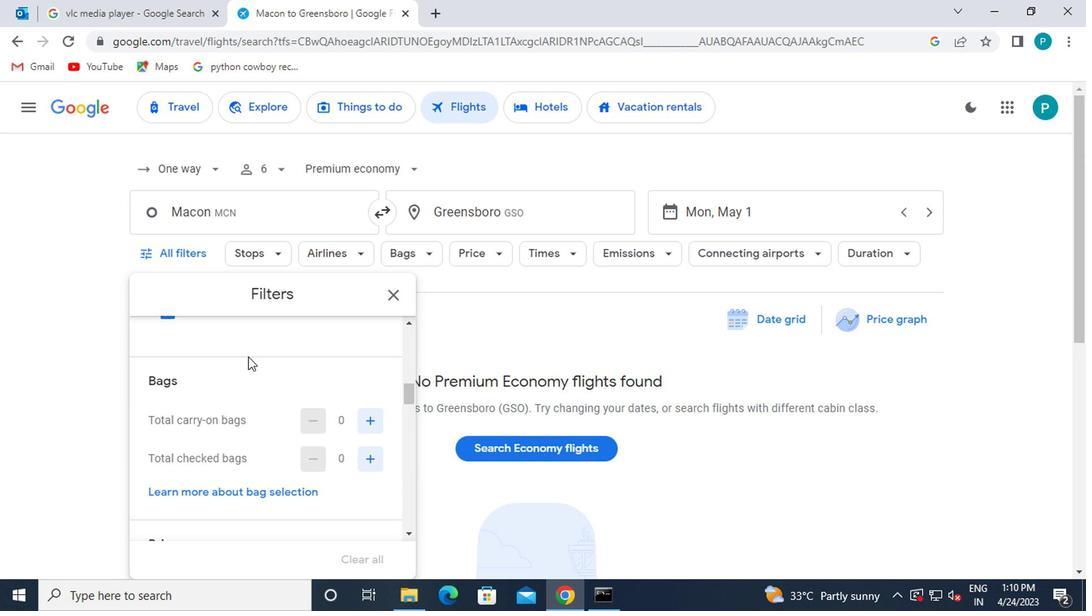 
Action: Mouse scrolled (245, 357) with delta (0, 0)
Screenshot: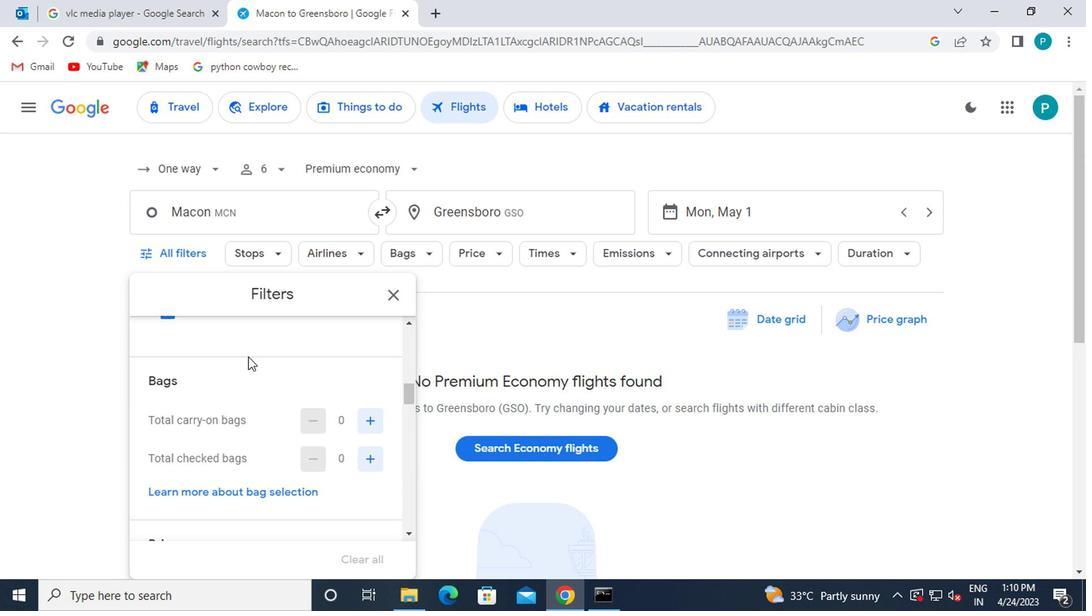 
Action: Mouse scrolled (245, 357) with delta (0, 0)
Screenshot: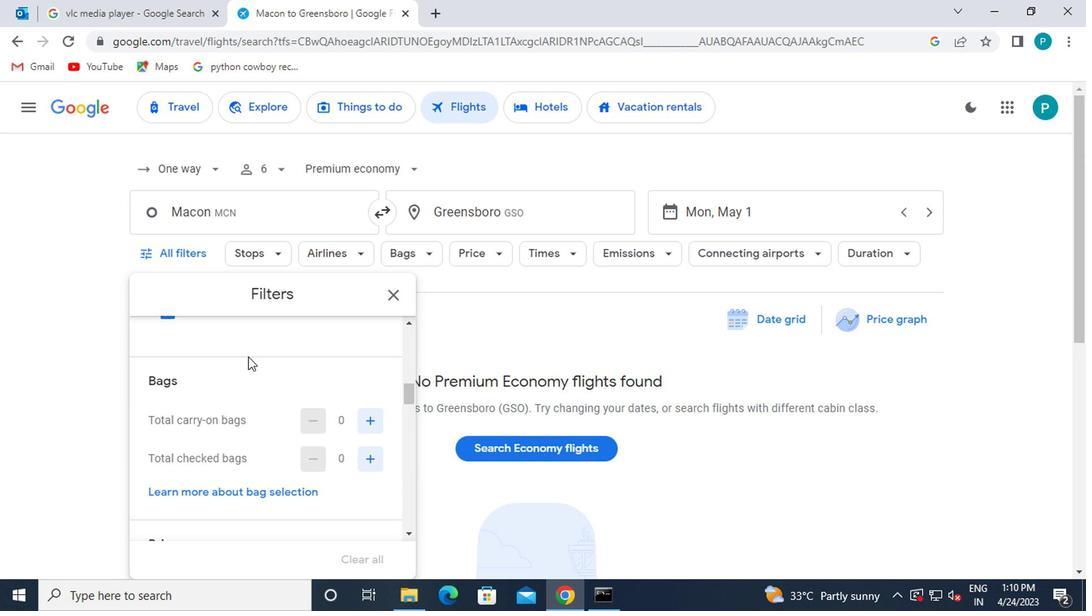 
Action: Mouse moved to (258, 380)
Screenshot: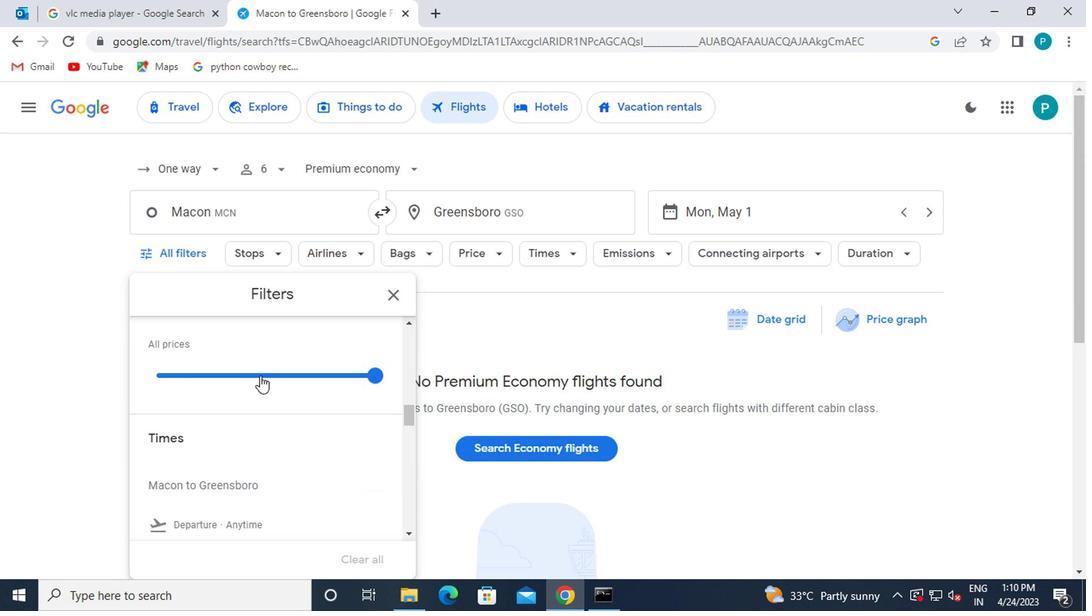 
Action: Mouse scrolled (258, 380) with delta (0, 0)
Screenshot: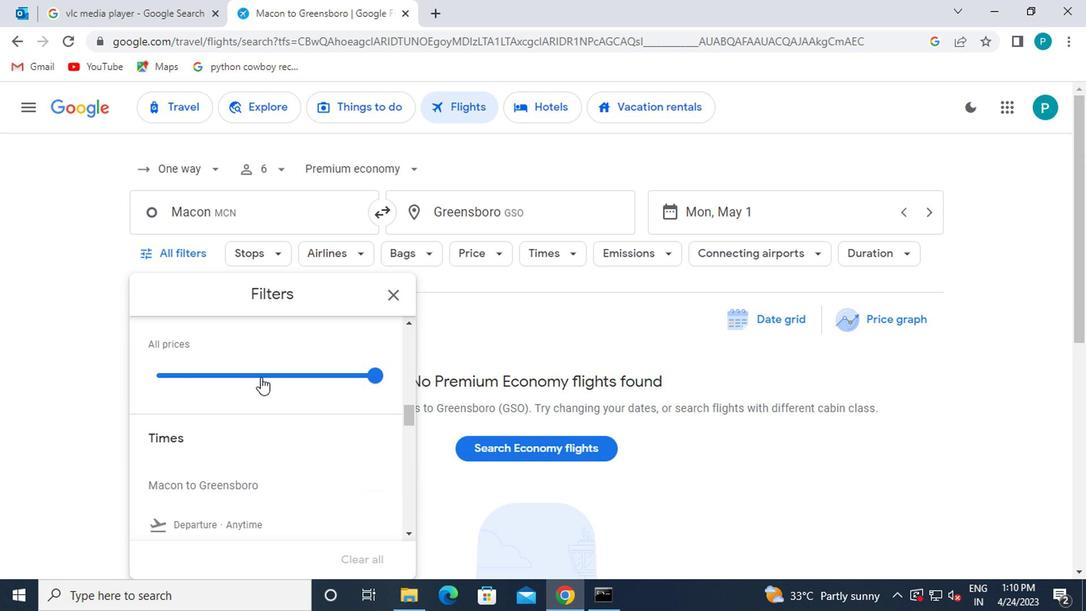 
Action: Mouse moved to (303, 350)
Screenshot: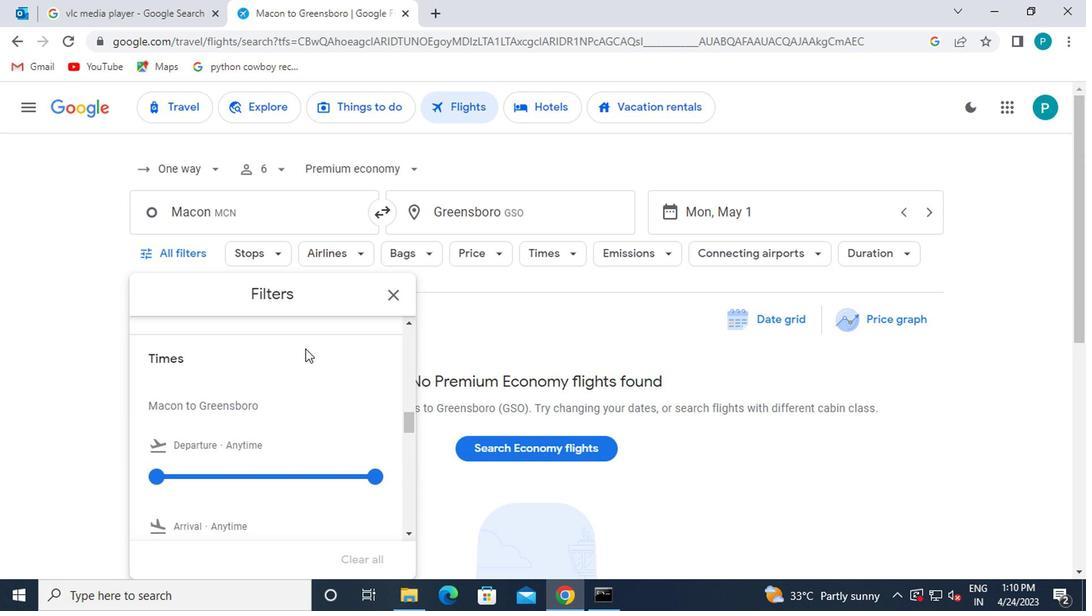 
Action: Mouse scrolled (303, 350) with delta (0, 0)
Screenshot: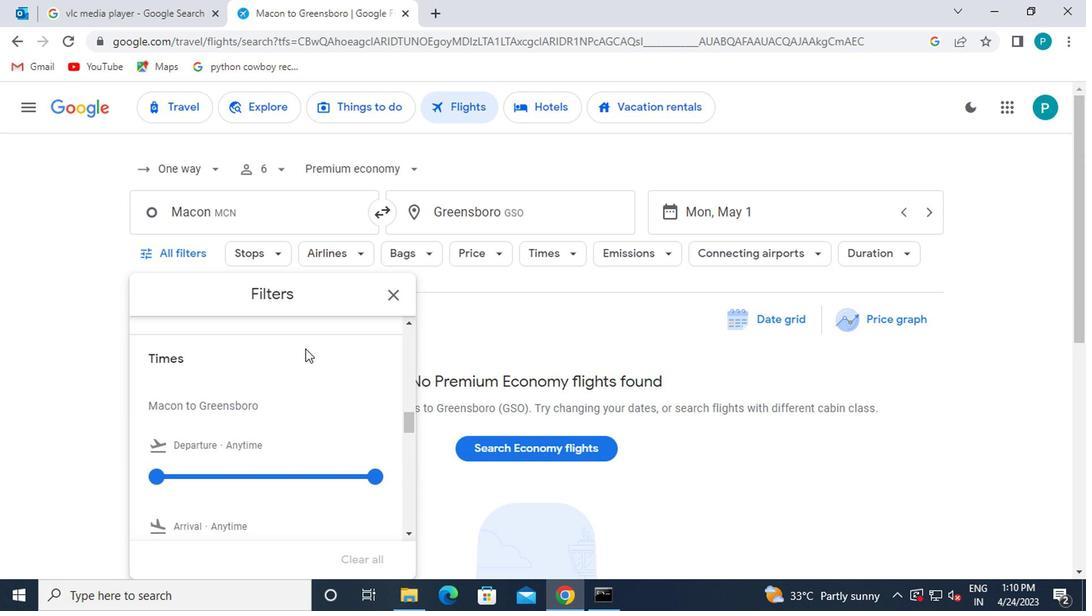 
Action: Mouse moved to (379, 378)
Screenshot: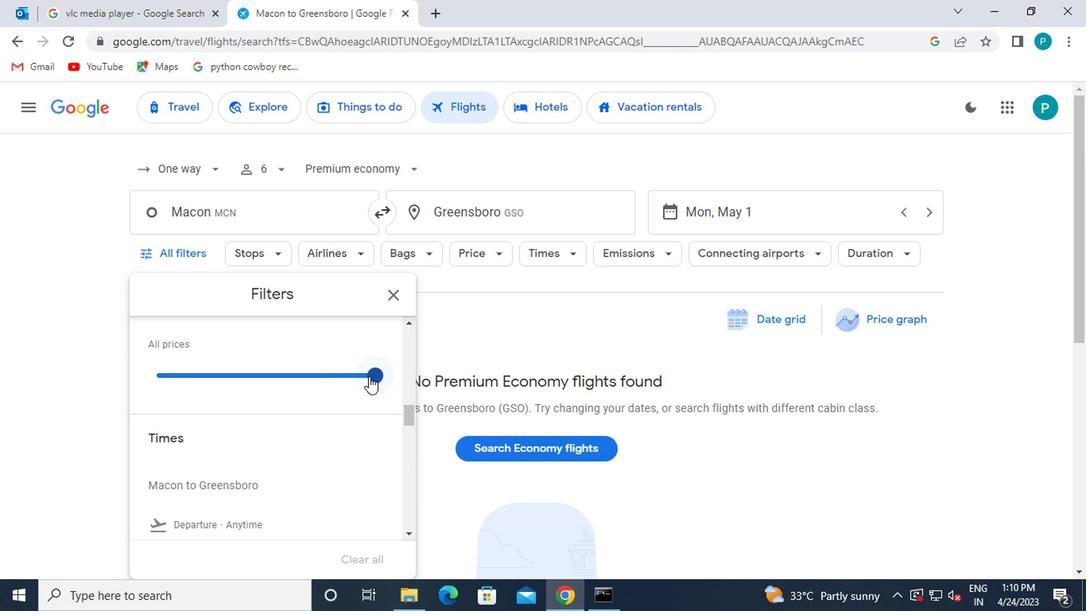 
Action: Mouse pressed left at (379, 378)
Screenshot: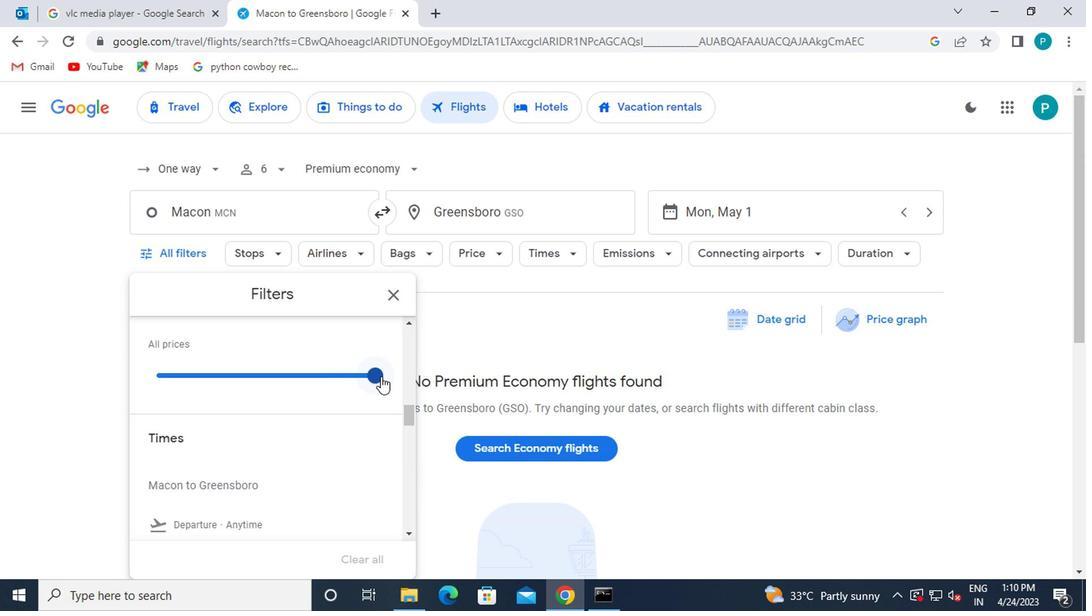 
Action: Mouse moved to (332, 444)
Screenshot: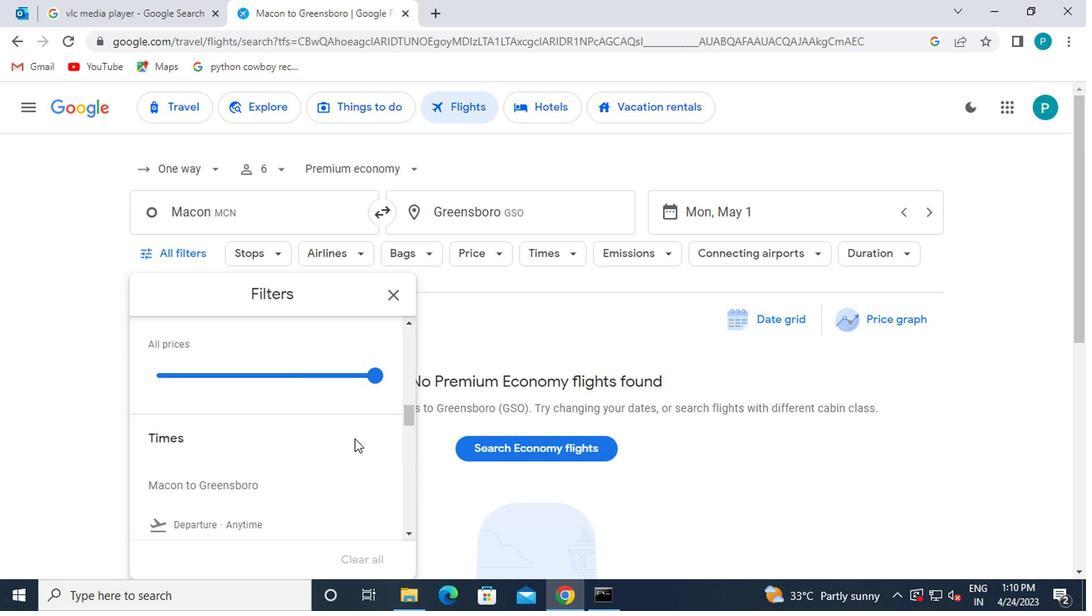 
Action: Mouse scrolled (332, 444) with delta (0, 0)
Screenshot: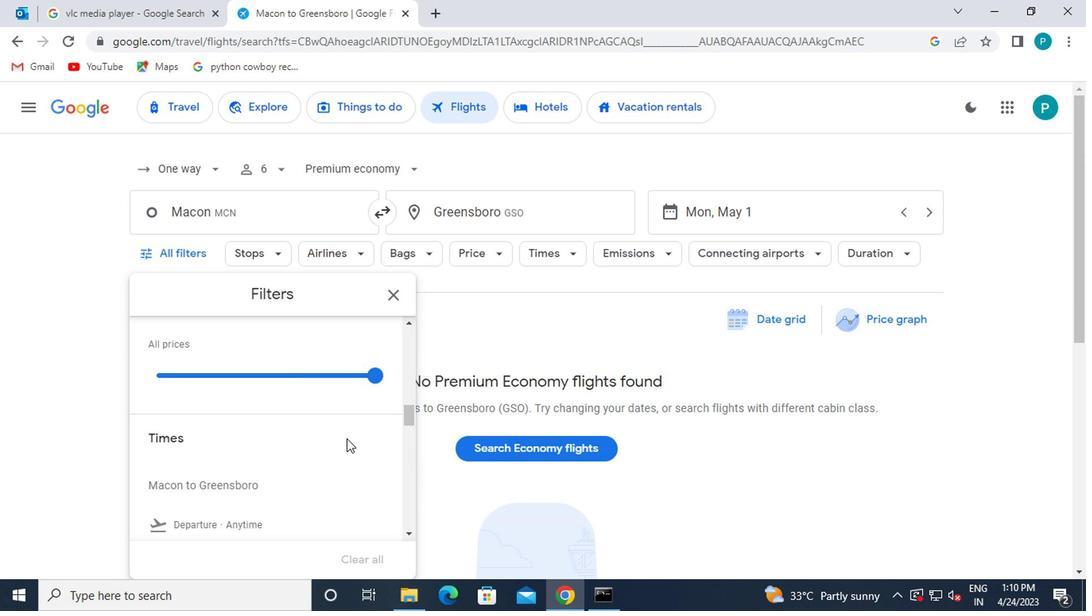 
Action: Mouse moved to (330, 444)
Screenshot: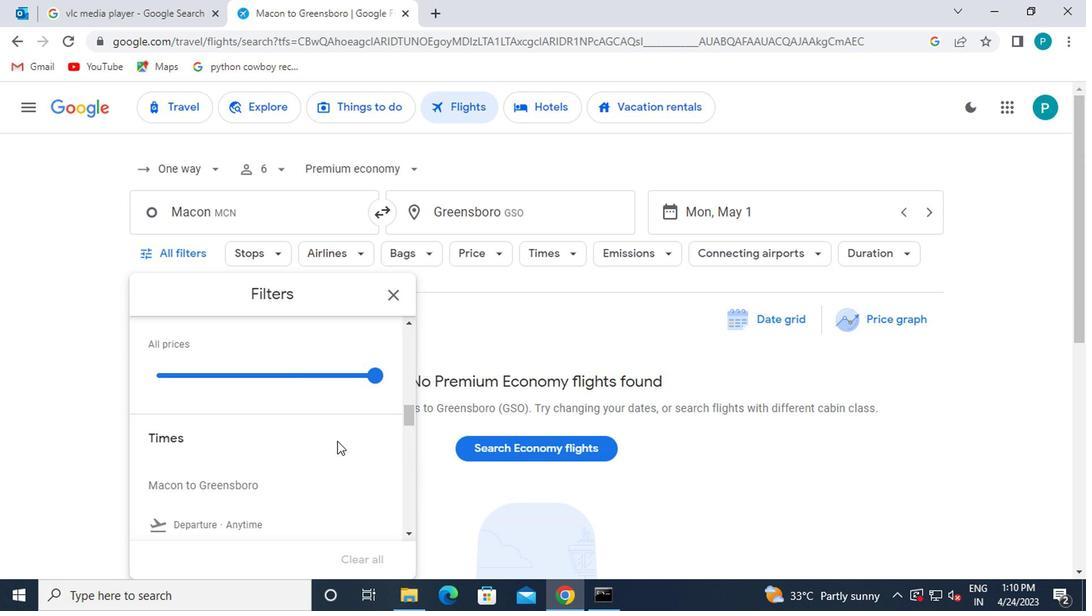 
Action: Mouse scrolled (330, 444) with delta (0, 0)
Screenshot: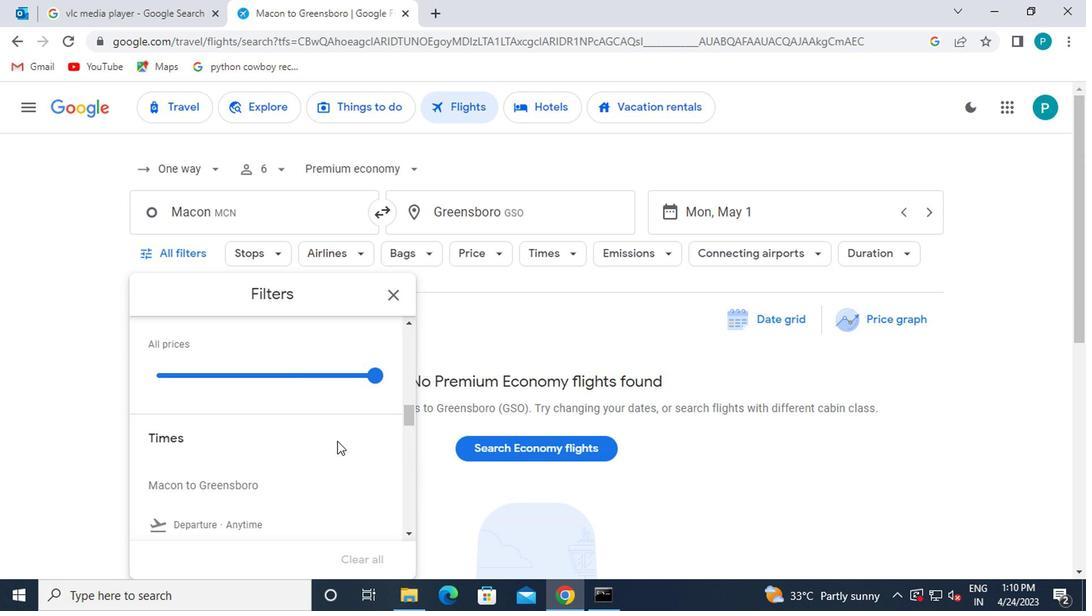 
Action: Mouse moved to (145, 394)
Screenshot: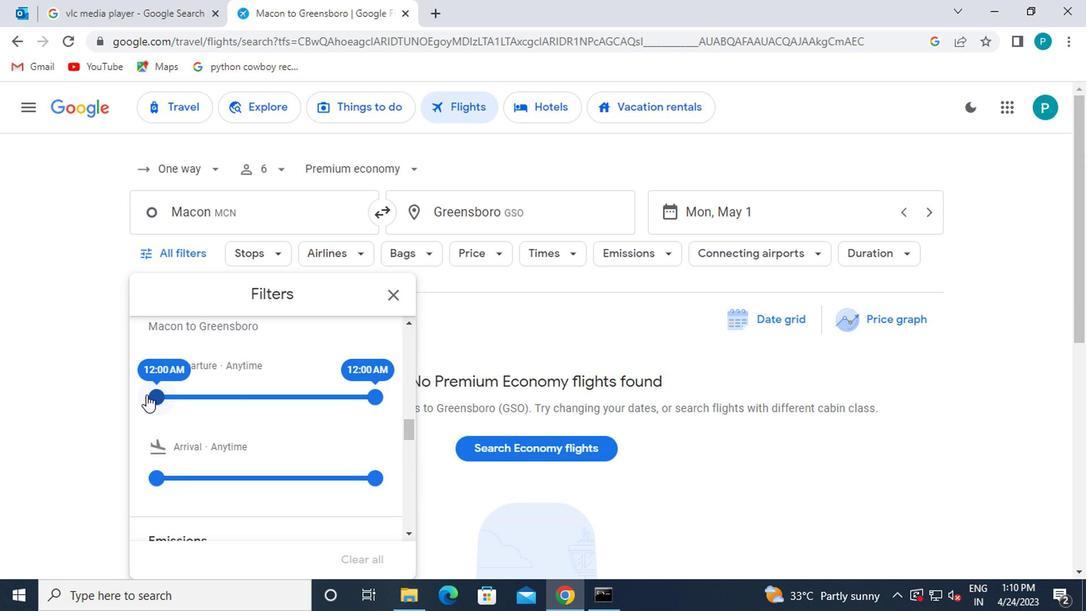 
Action: Mouse pressed left at (145, 394)
Screenshot: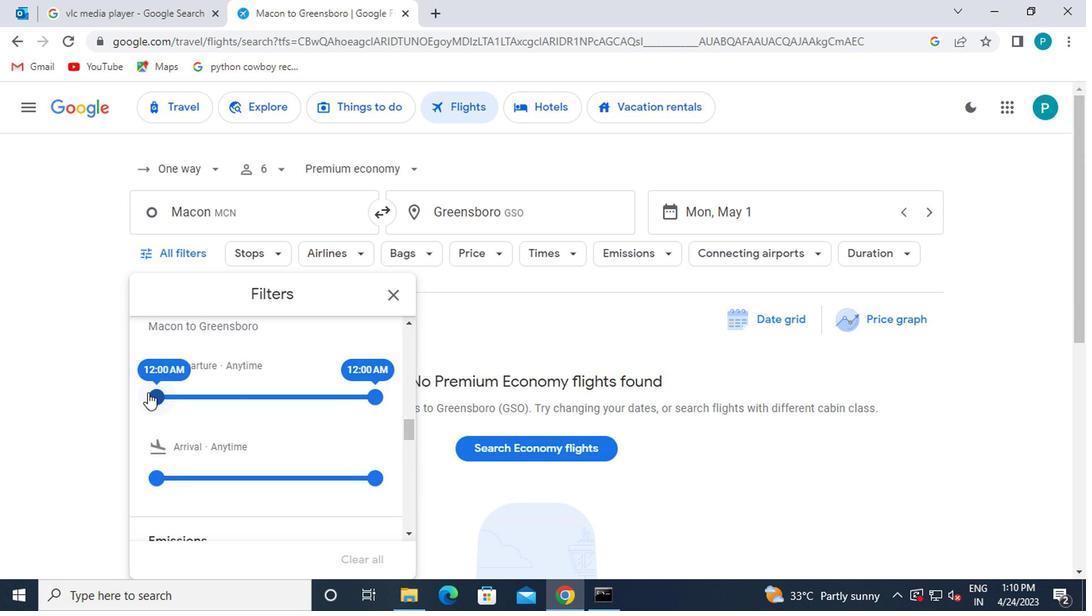 
Action: Mouse moved to (386, 293)
Screenshot: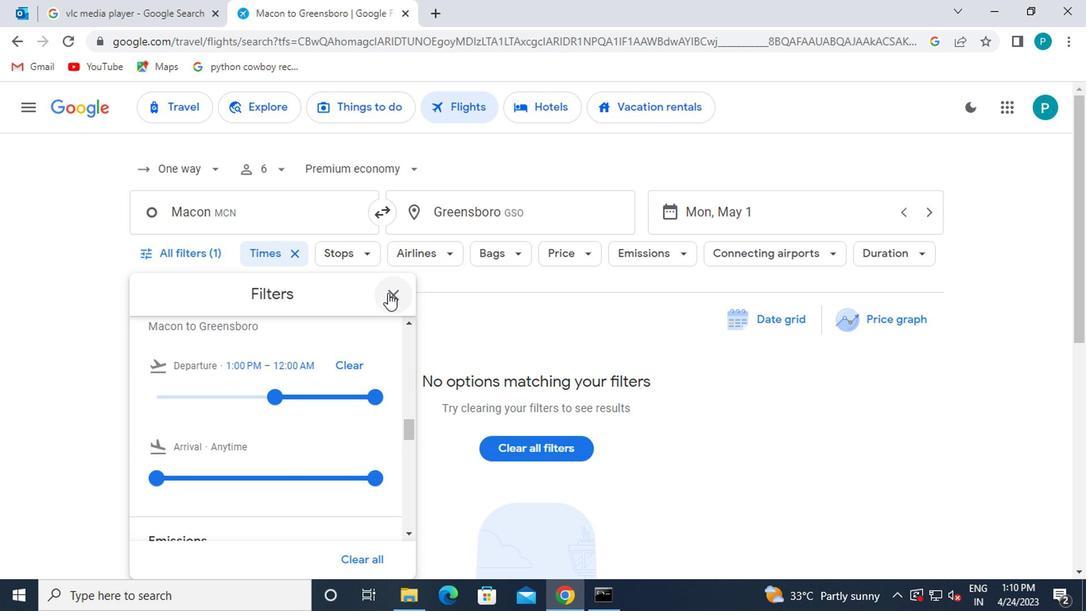 
Action: Mouse pressed left at (386, 293)
Screenshot: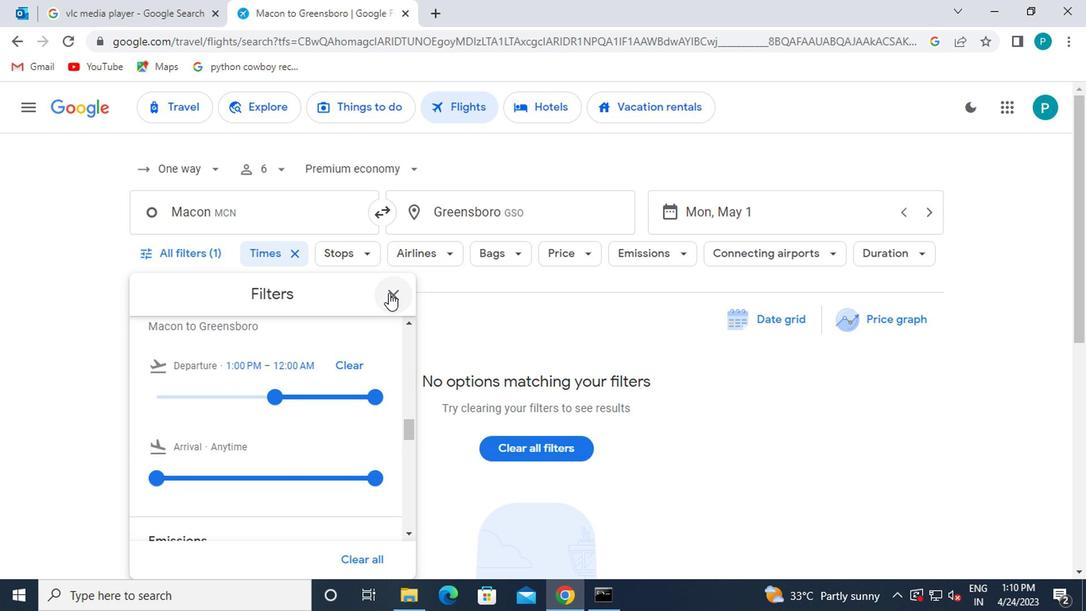 
